 Task: Search one way flight ticket for 5 adults, 1 child, 2 infants in seat and 1 infant on lap in business from Eagle/vail: Eagle County Regional Airport to Evansville: Evansville Regional Airport on 5-3-2023. Choice of flights is Southwest. Number of bags: 11 checked bags. Price is upto 91000. Outbound departure time preference is 18:15.
Action: Mouse moved to (332, 191)
Screenshot: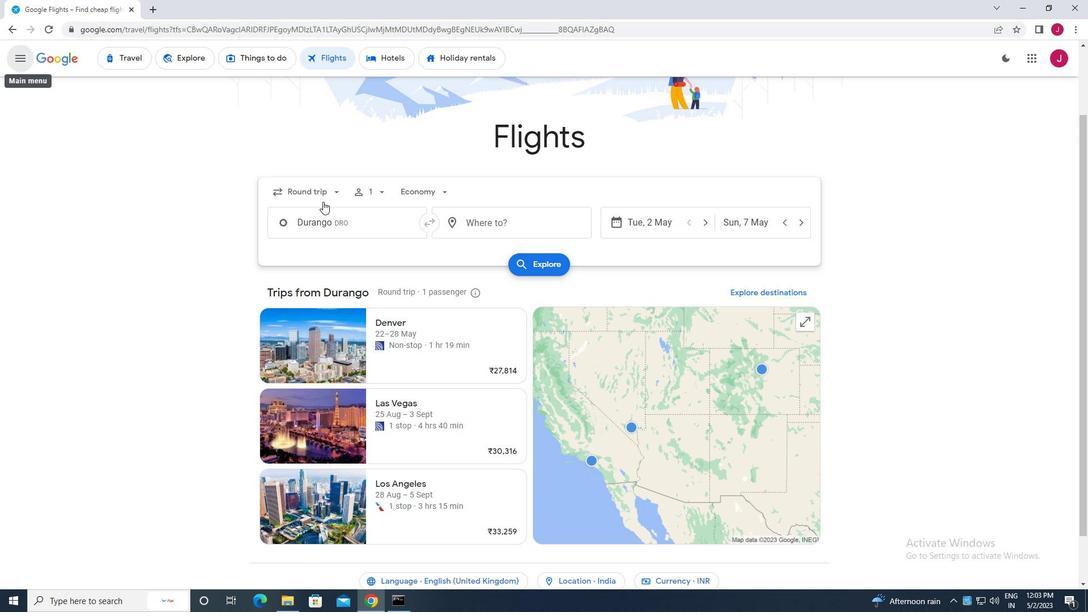 
Action: Mouse pressed left at (332, 191)
Screenshot: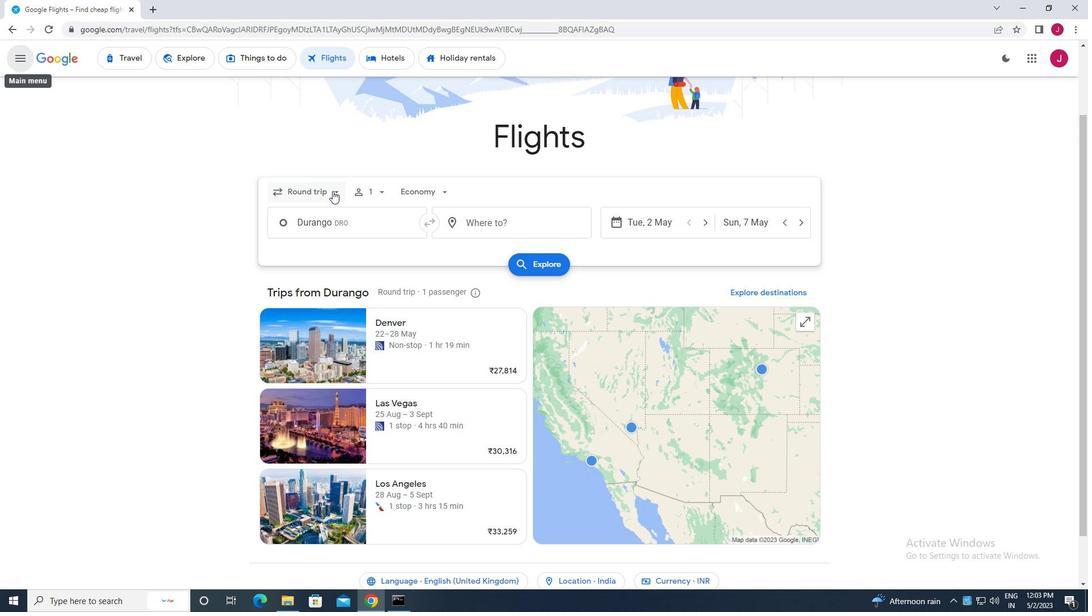 
Action: Mouse moved to (323, 242)
Screenshot: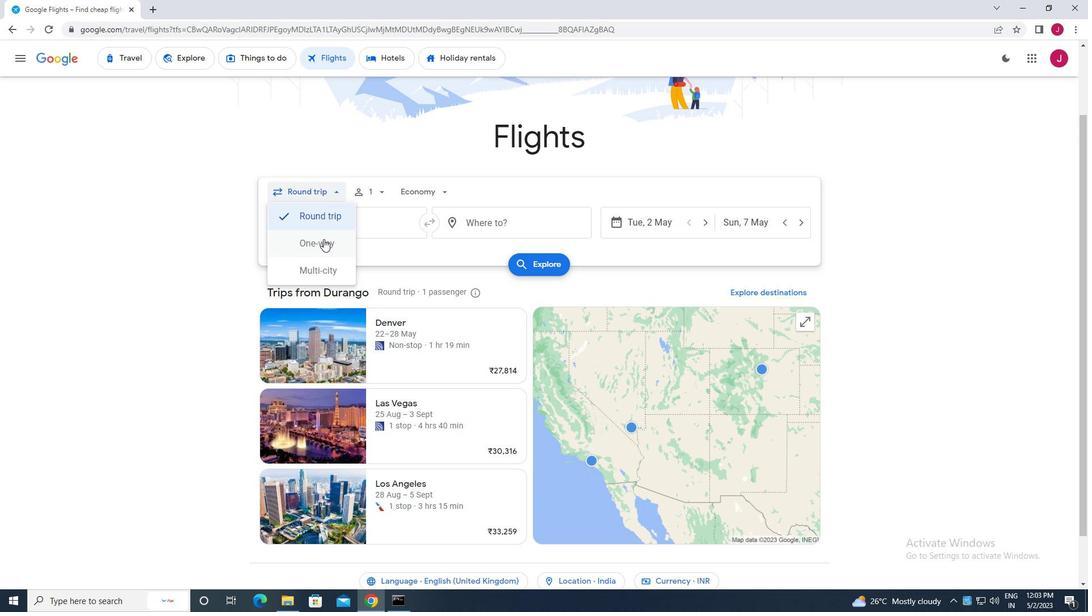 
Action: Mouse pressed left at (323, 242)
Screenshot: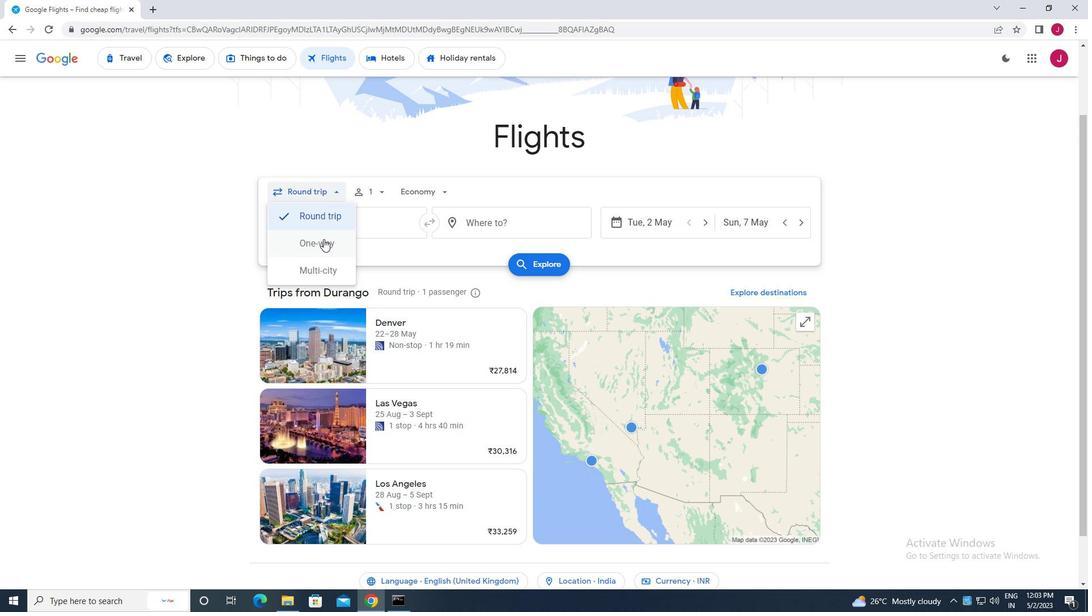 
Action: Mouse moved to (379, 191)
Screenshot: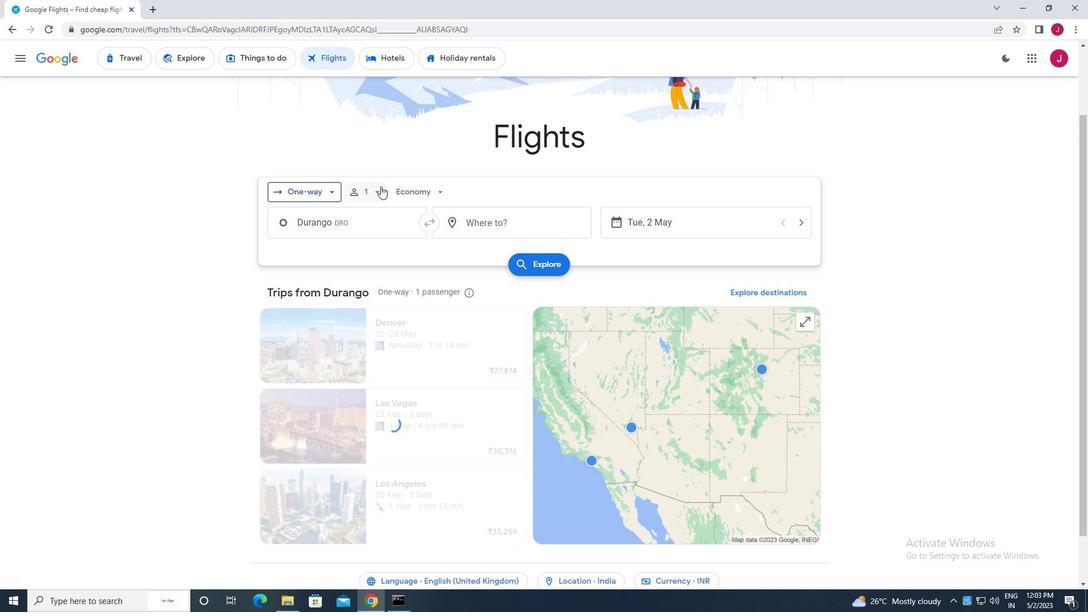 
Action: Mouse pressed left at (379, 191)
Screenshot: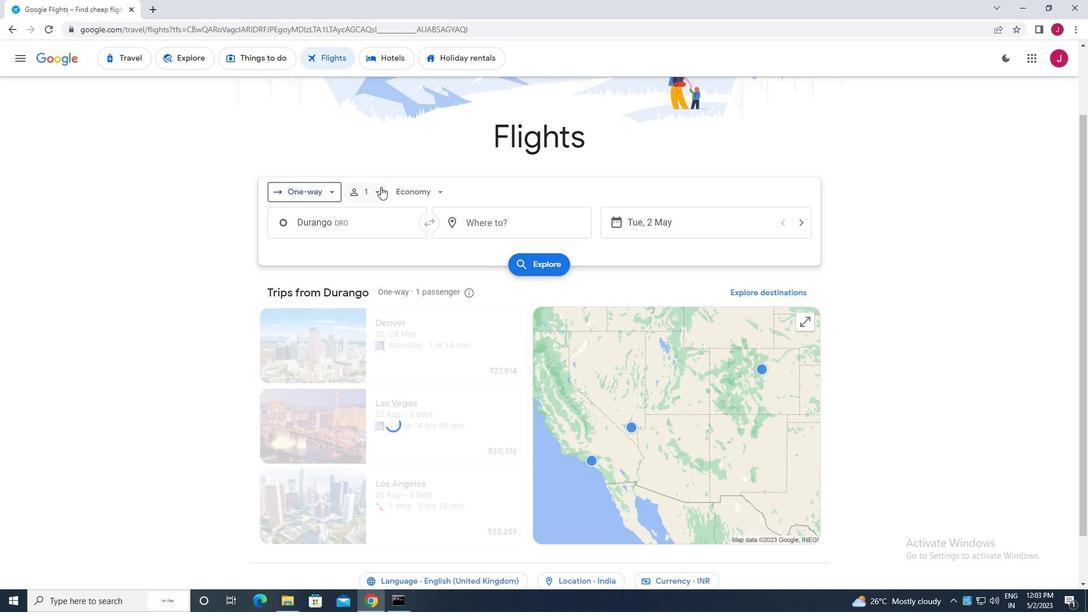 
Action: Mouse moved to (461, 218)
Screenshot: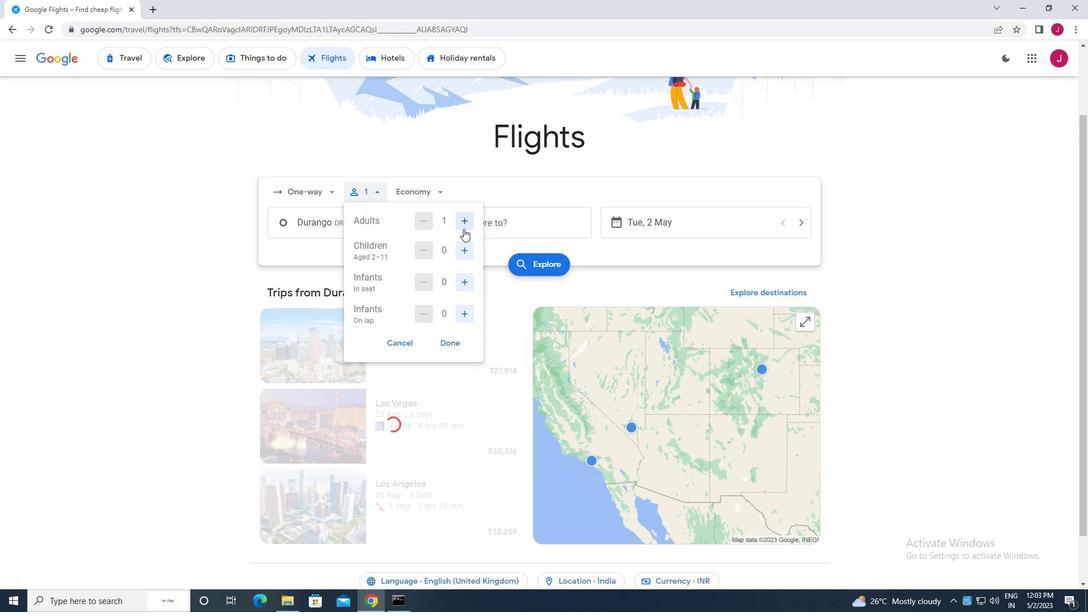 
Action: Mouse pressed left at (461, 218)
Screenshot: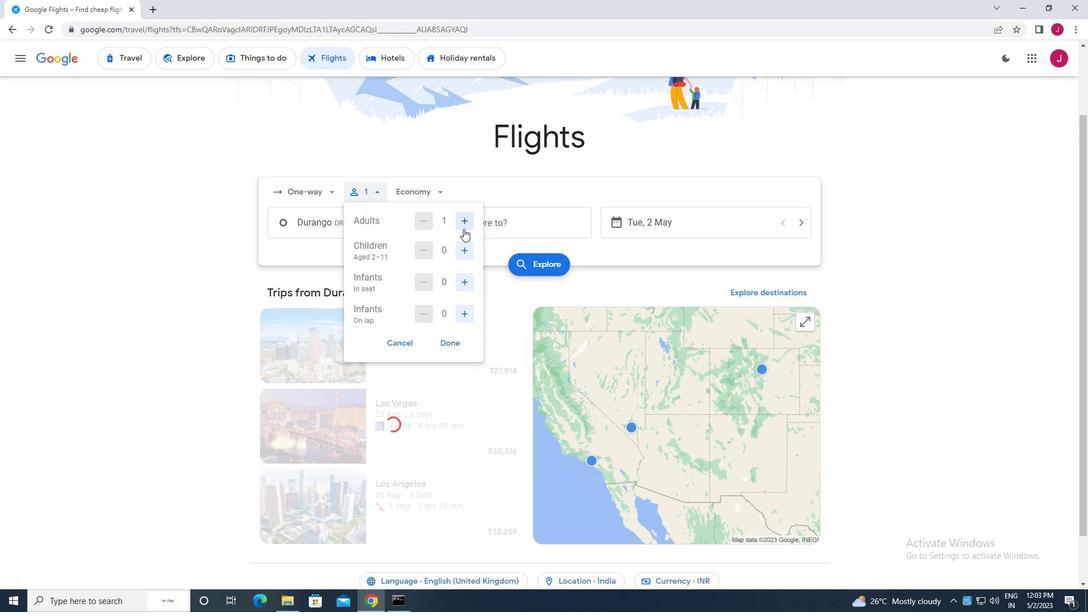 
Action: Mouse moved to (461, 218)
Screenshot: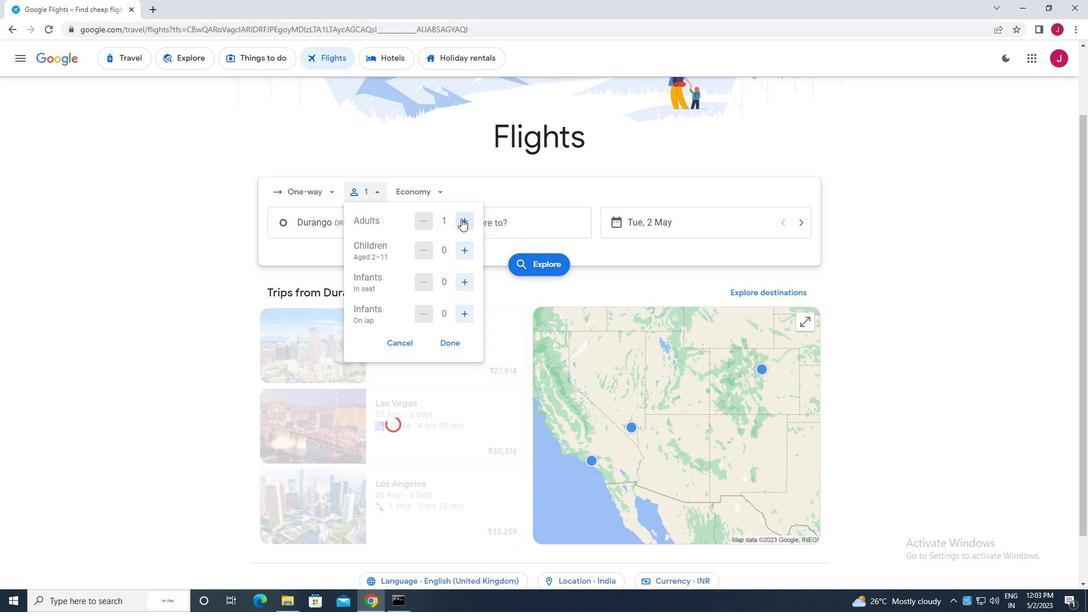 
Action: Mouse pressed left at (461, 218)
Screenshot: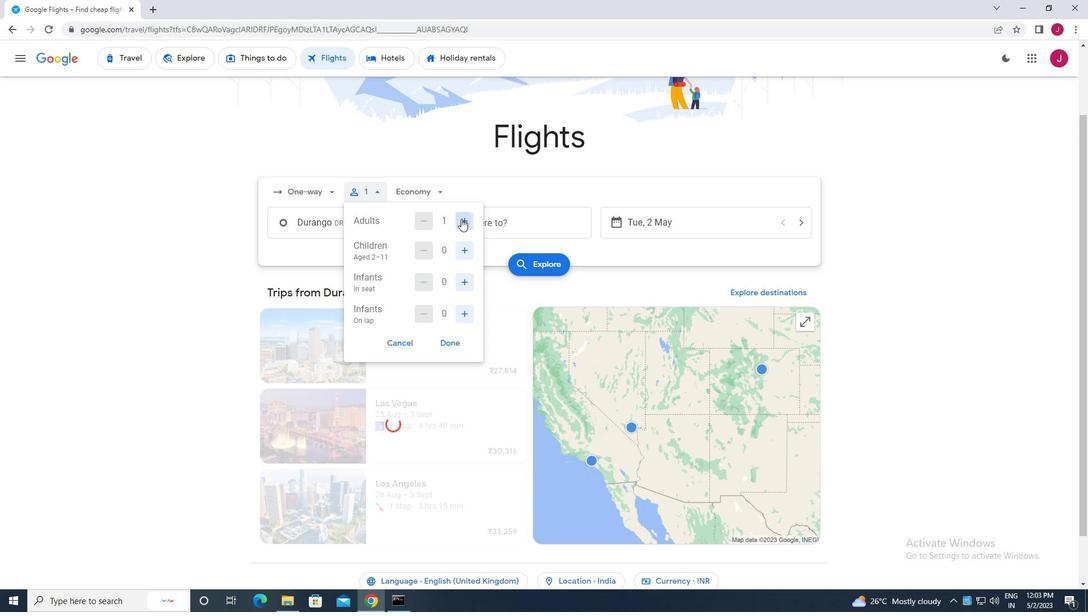 
Action: Mouse pressed left at (461, 218)
Screenshot: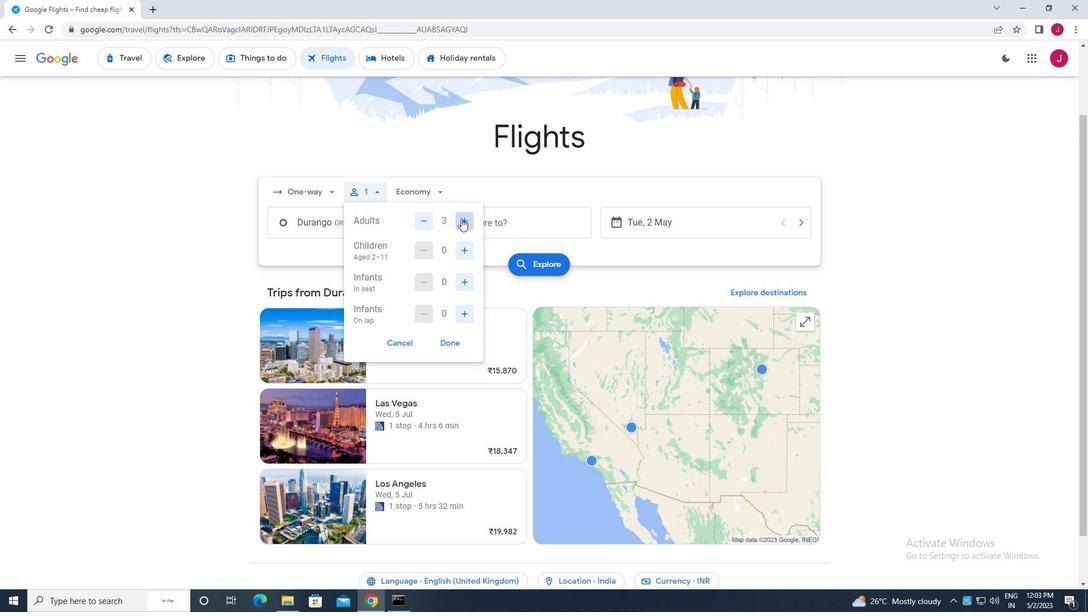 
Action: Mouse moved to (463, 219)
Screenshot: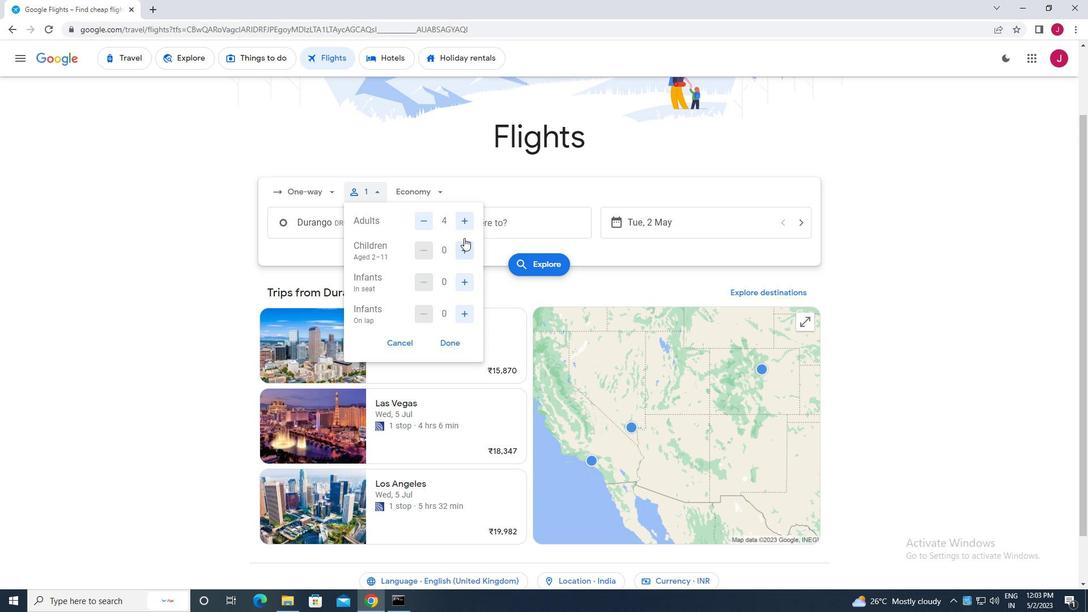 
Action: Mouse pressed left at (463, 219)
Screenshot: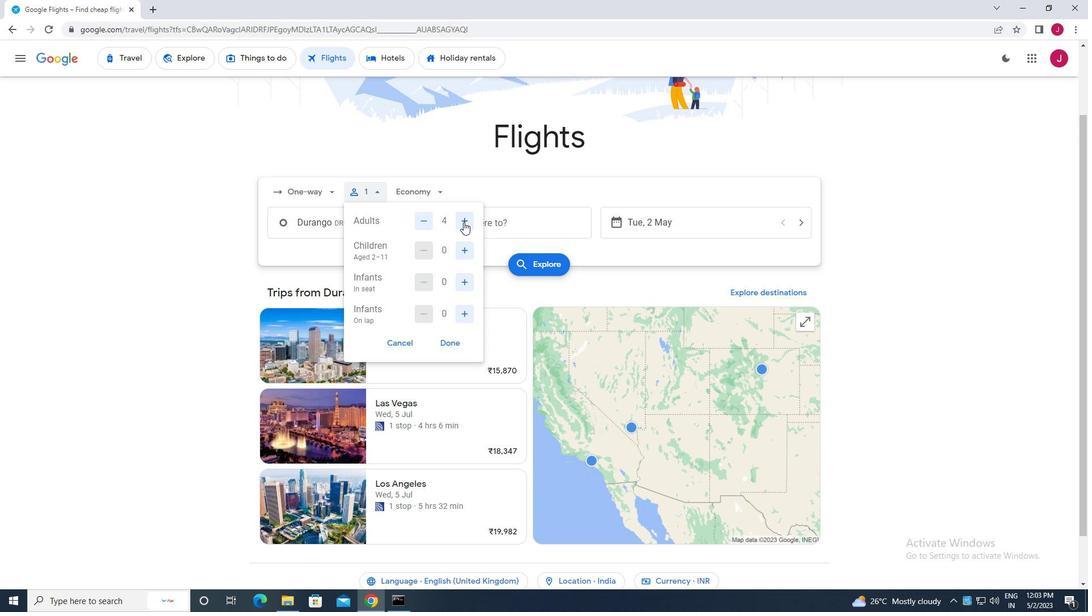 
Action: Mouse moved to (463, 248)
Screenshot: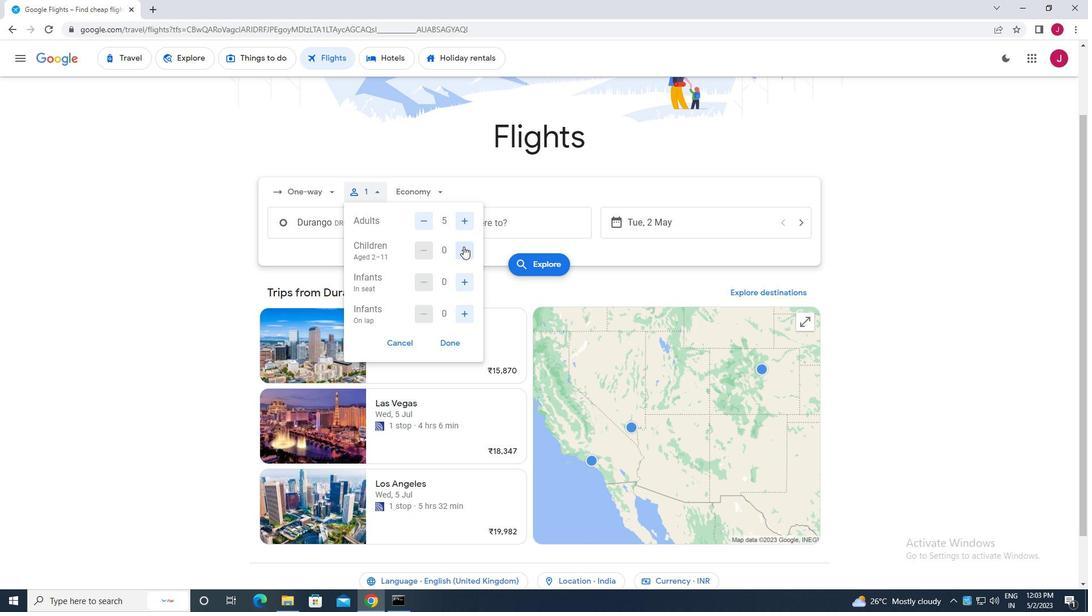 
Action: Mouse pressed left at (463, 248)
Screenshot: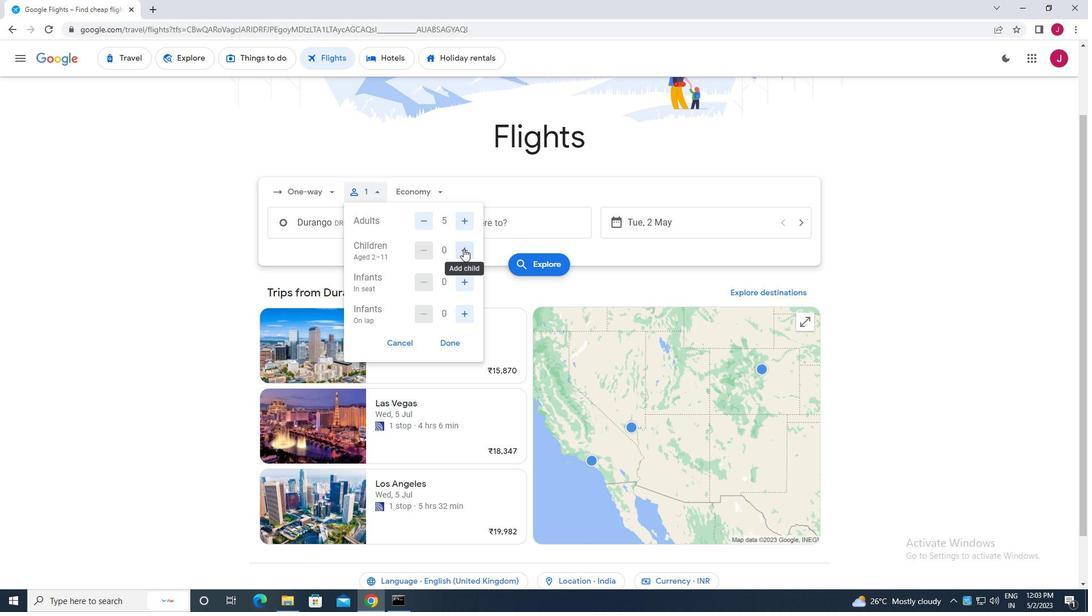 
Action: Mouse moved to (465, 279)
Screenshot: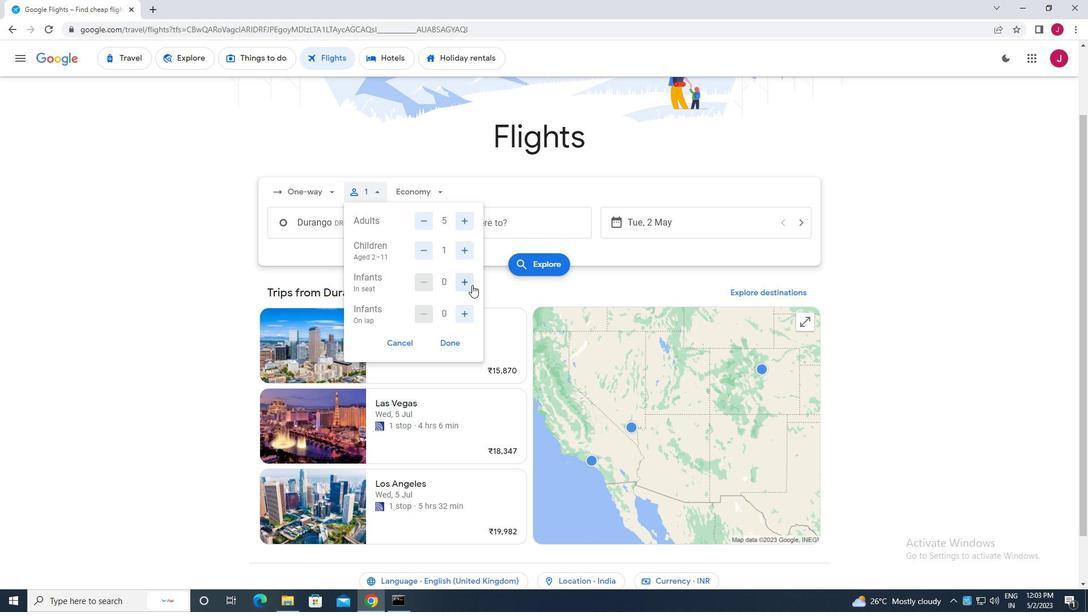 
Action: Mouse pressed left at (465, 279)
Screenshot: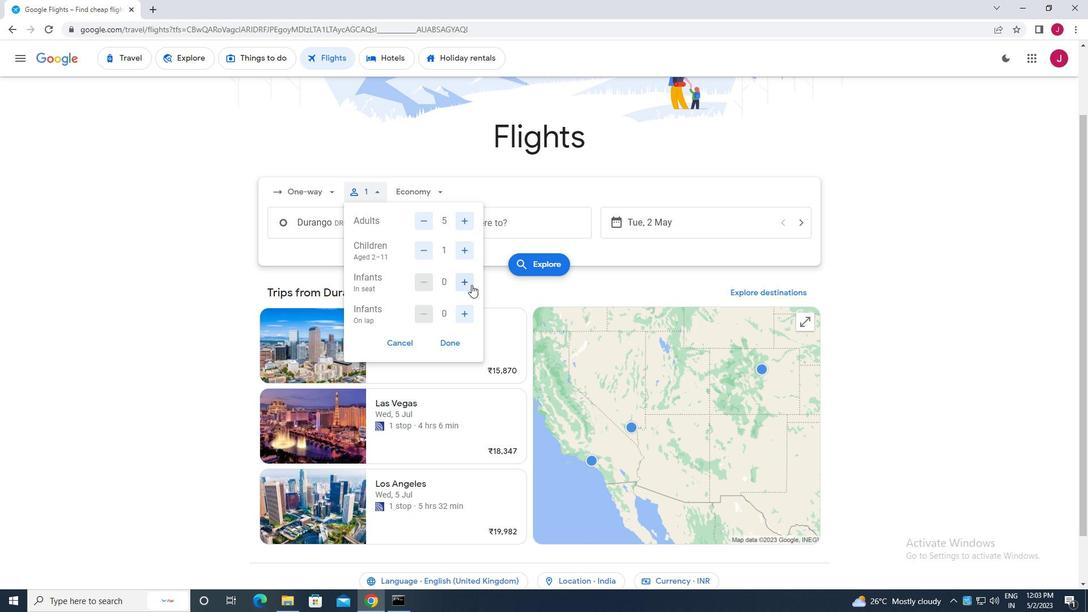 
Action: Mouse moved to (465, 279)
Screenshot: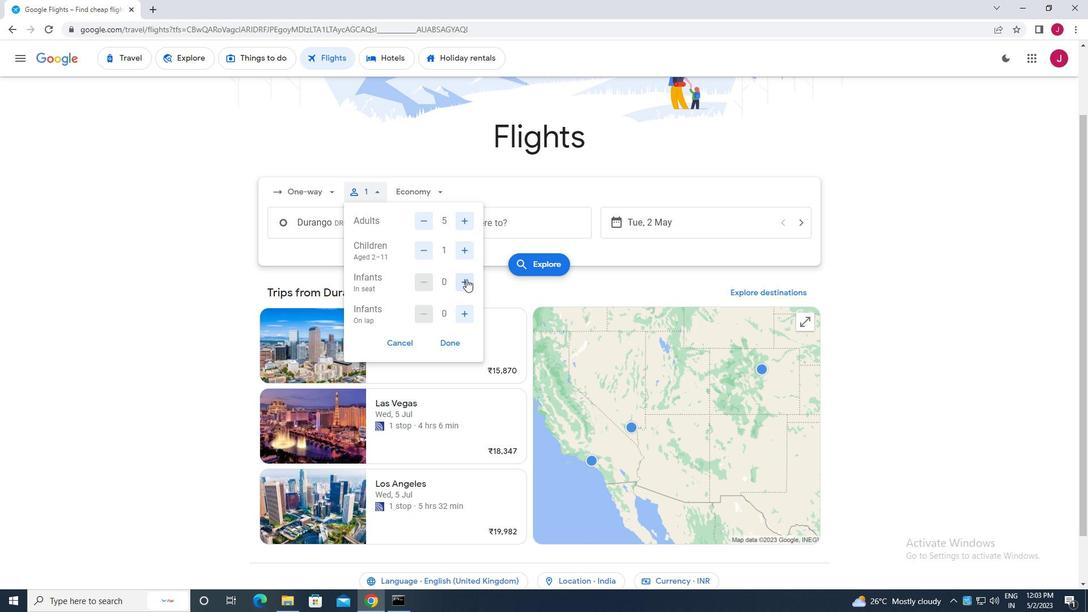 
Action: Mouse pressed left at (465, 279)
Screenshot: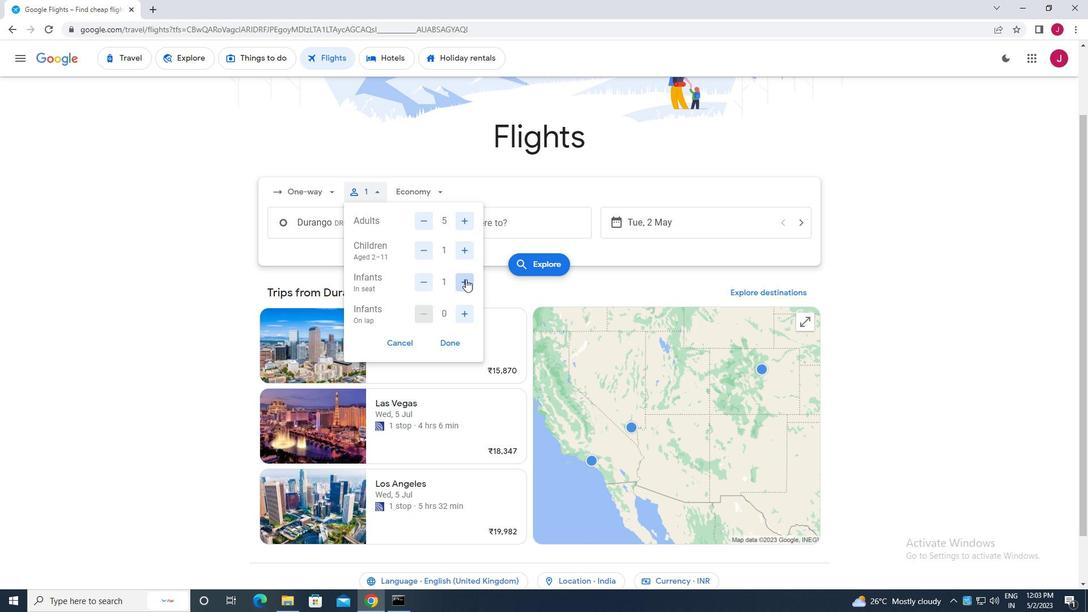 
Action: Mouse moved to (468, 313)
Screenshot: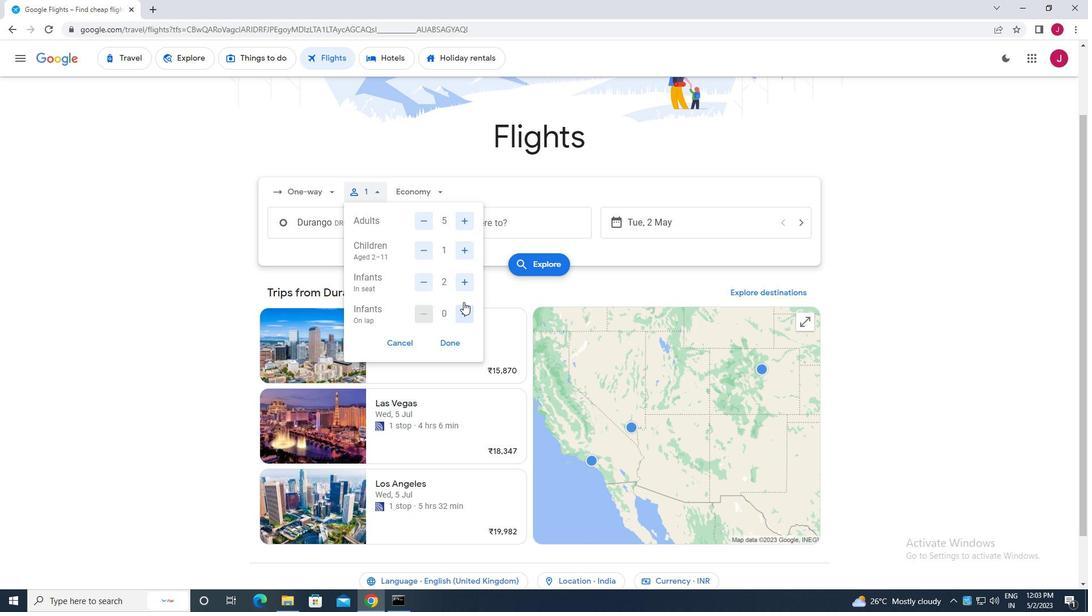 
Action: Mouse pressed left at (468, 313)
Screenshot: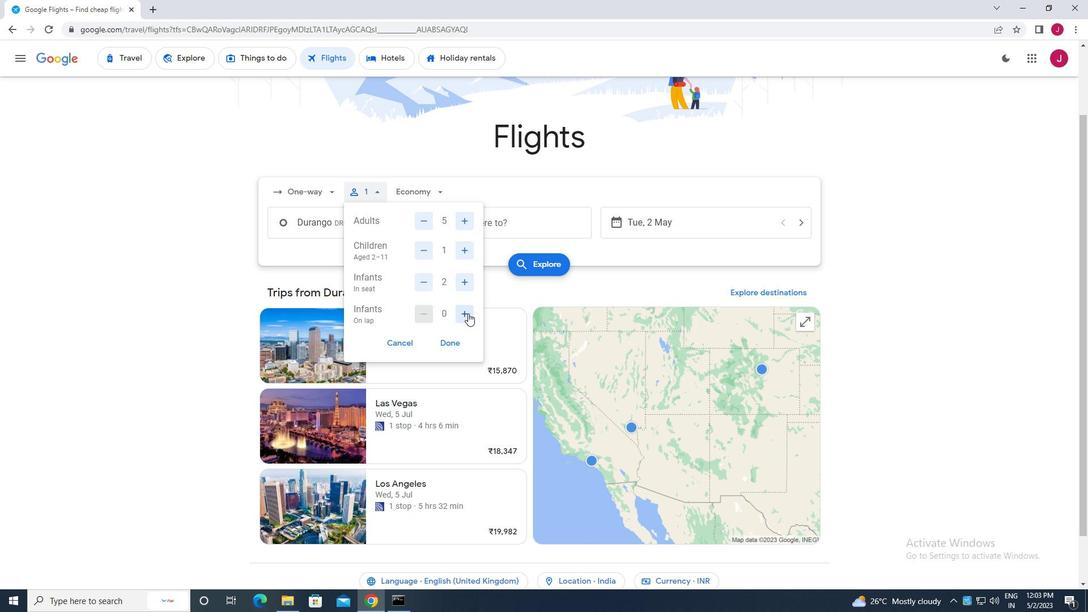 
Action: Mouse moved to (452, 342)
Screenshot: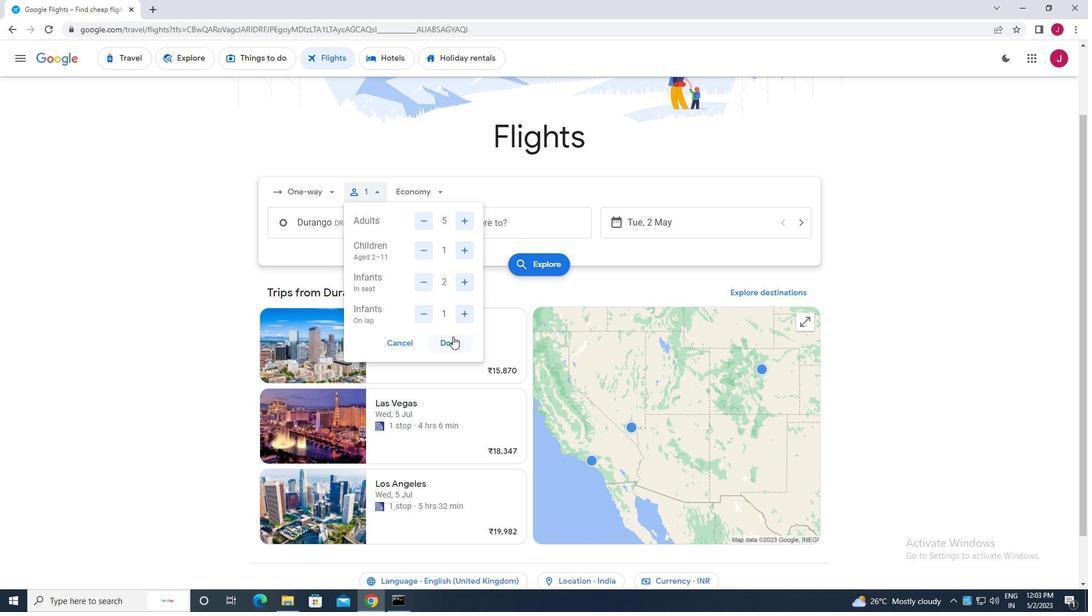 
Action: Mouse pressed left at (452, 342)
Screenshot: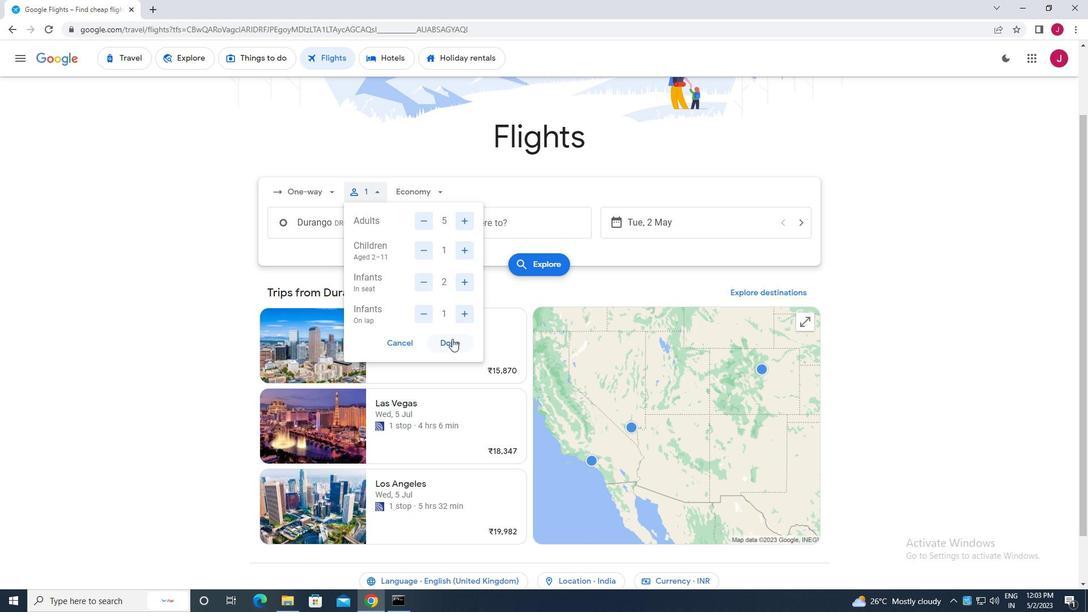 
Action: Mouse moved to (431, 190)
Screenshot: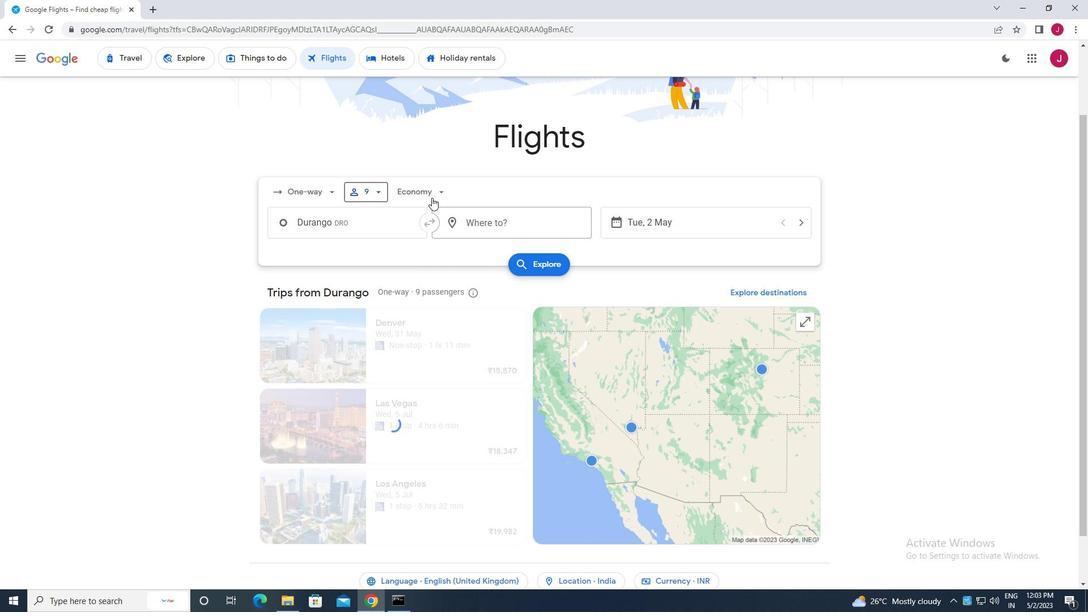 
Action: Mouse pressed left at (431, 190)
Screenshot: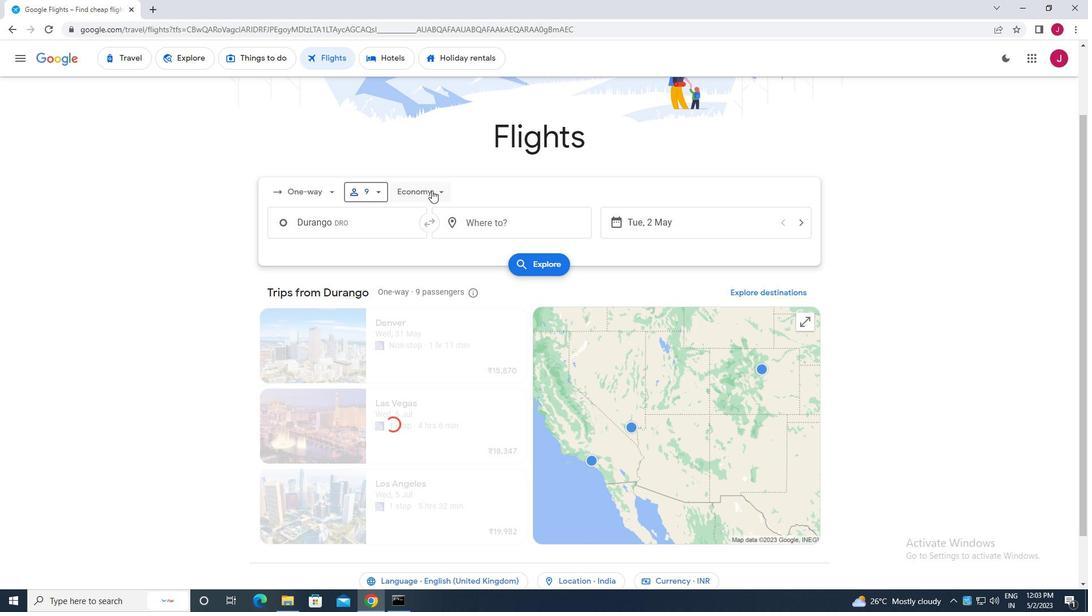 
Action: Mouse moved to (443, 273)
Screenshot: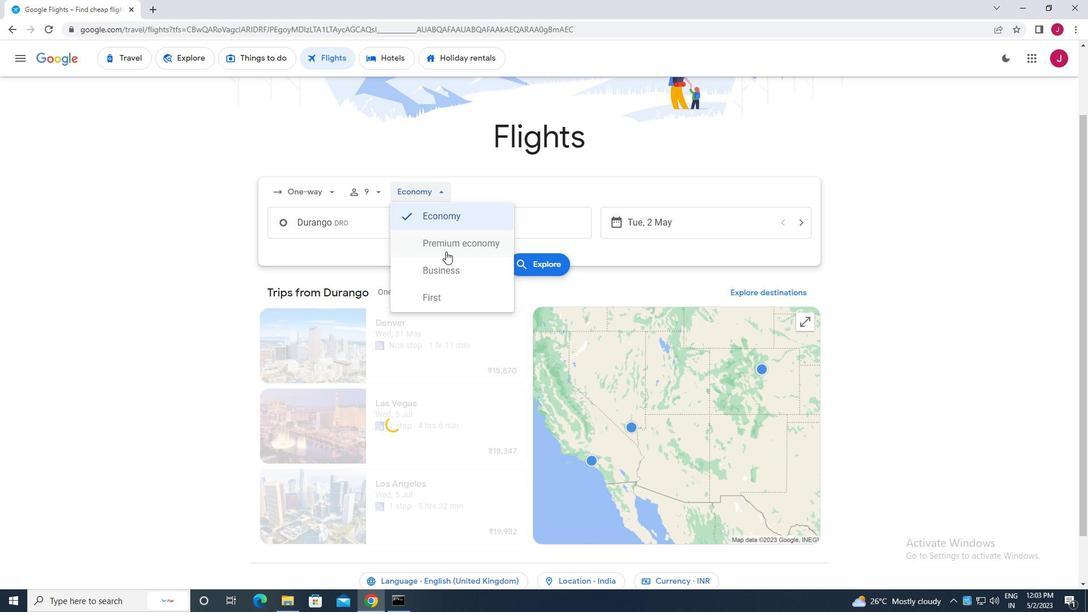 
Action: Mouse pressed left at (443, 273)
Screenshot: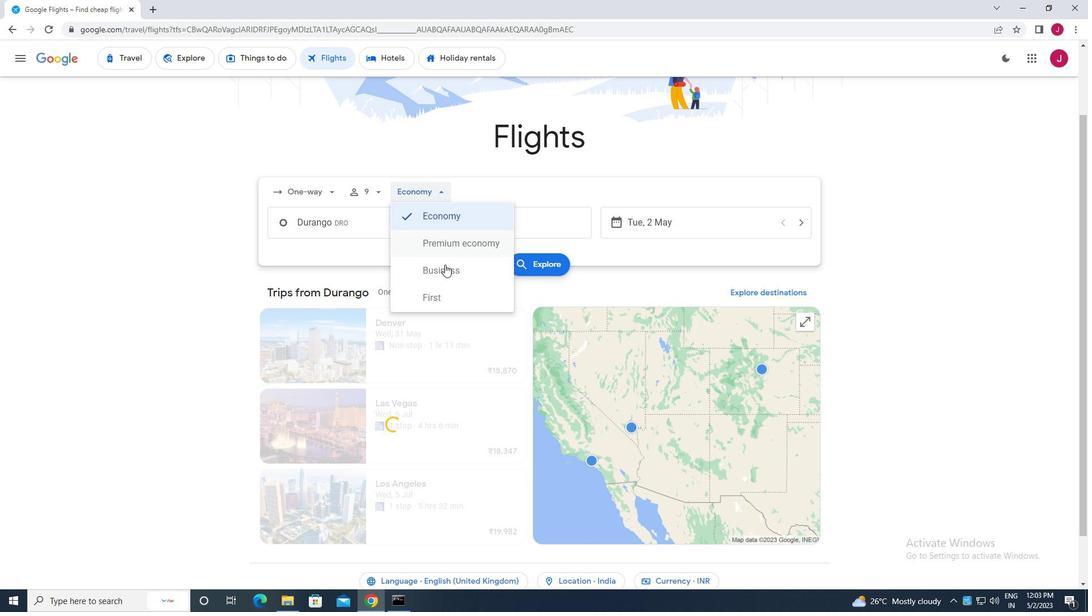 
Action: Mouse moved to (372, 222)
Screenshot: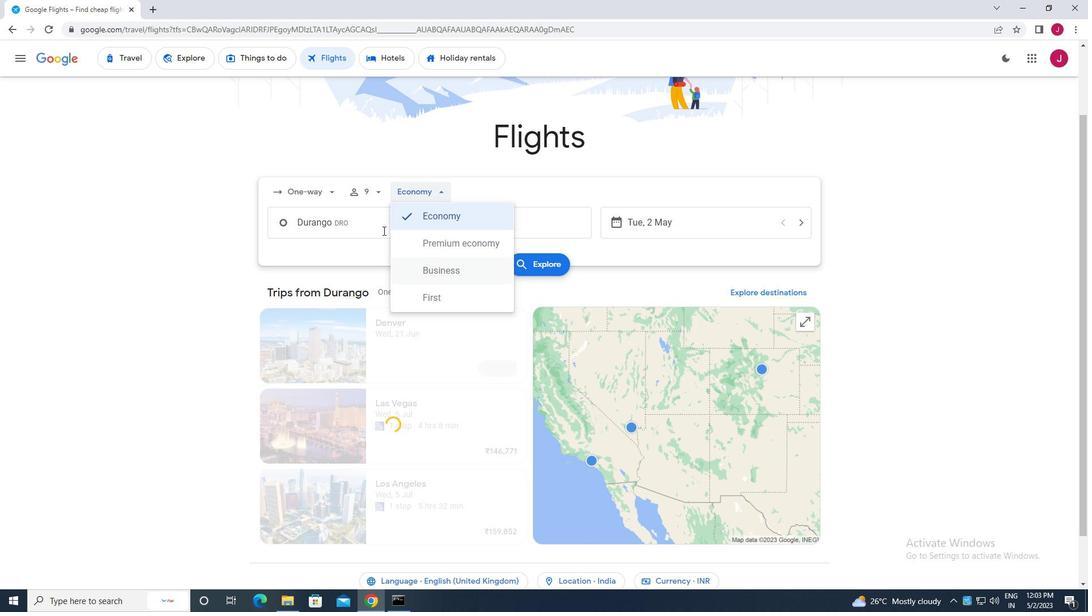 
Action: Mouse pressed left at (372, 222)
Screenshot: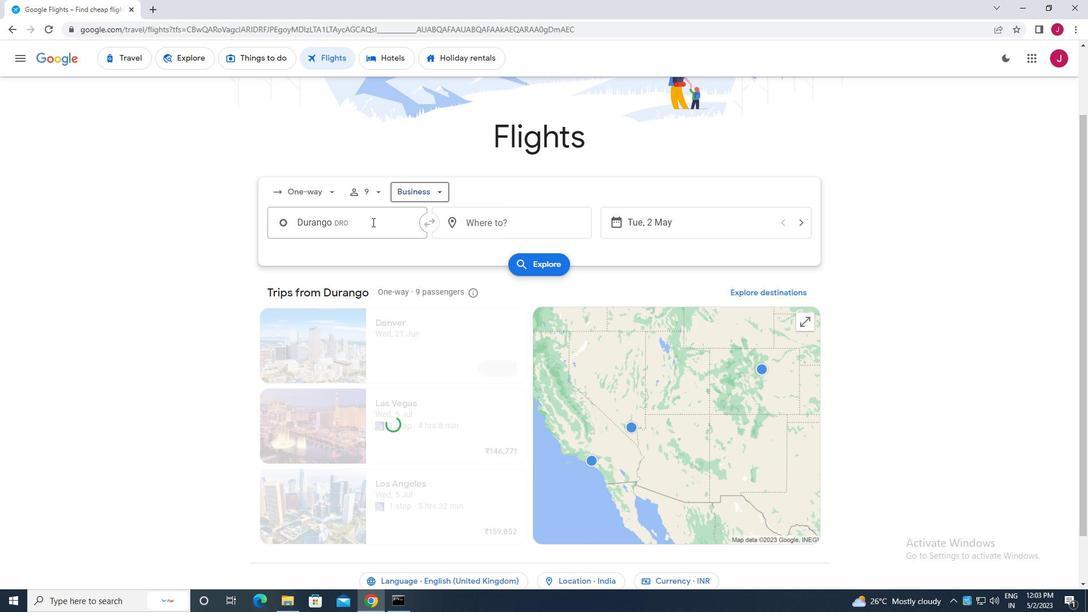 
Action: Key pressed fagle
Screenshot: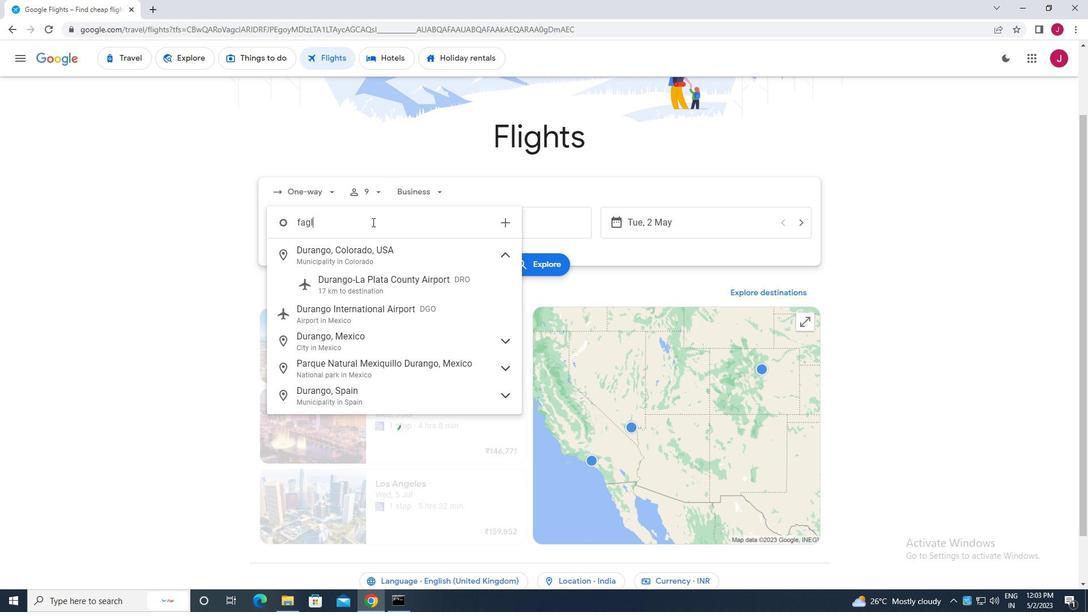 
Action: Mouse moved to (366, 226)
Screenshot: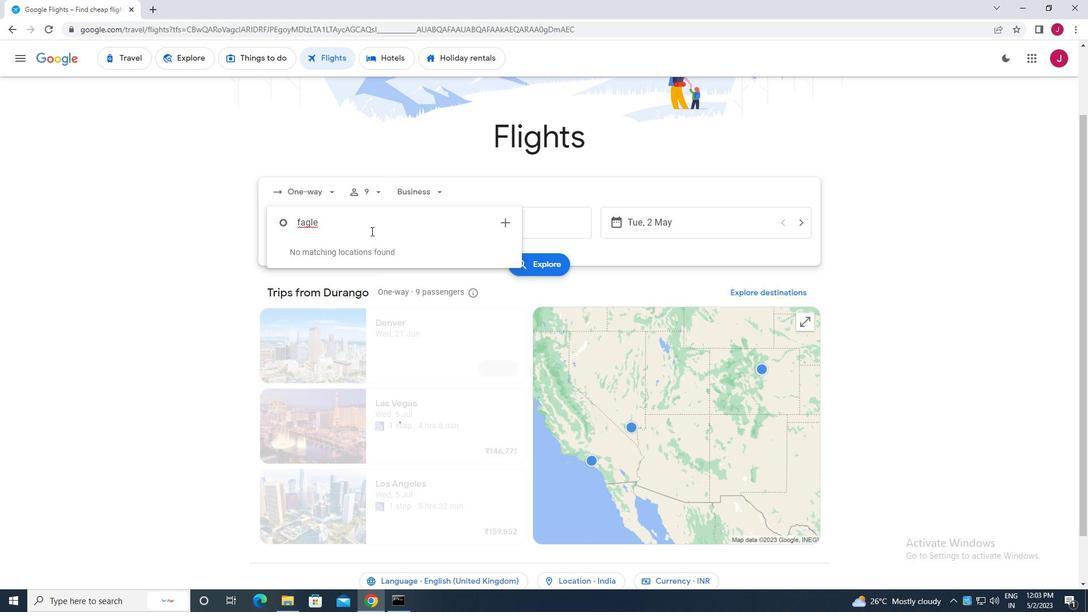 
Action: Mouse pressed left at (366, 226)
Screenshot: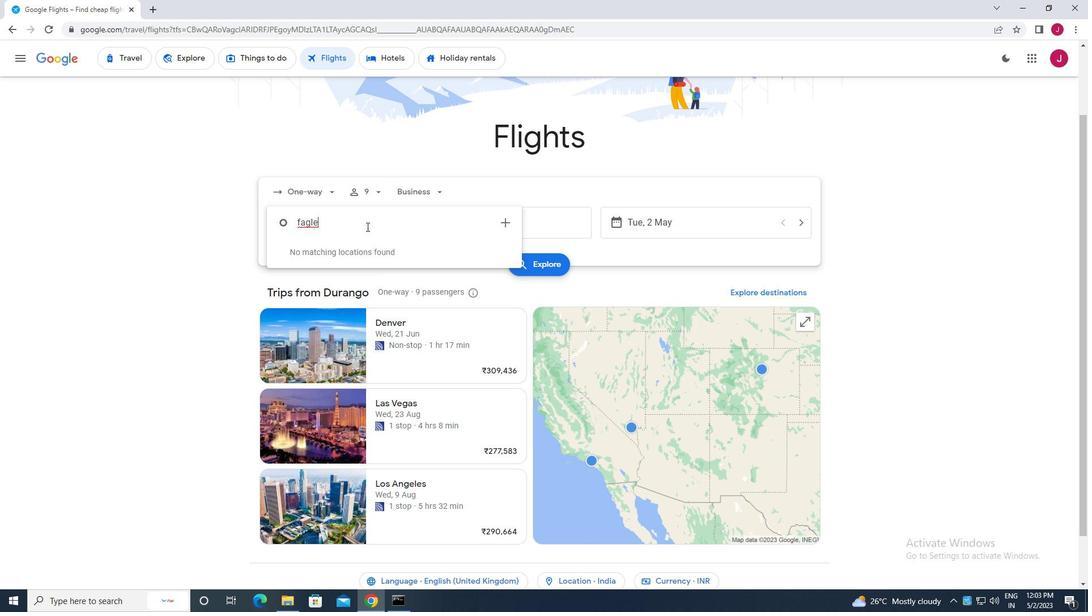 
Action: Key pressed <Key.backspace><Key.backspace><Key.backspace><Key.backspace><Key.backspace>eagle
Screenshot: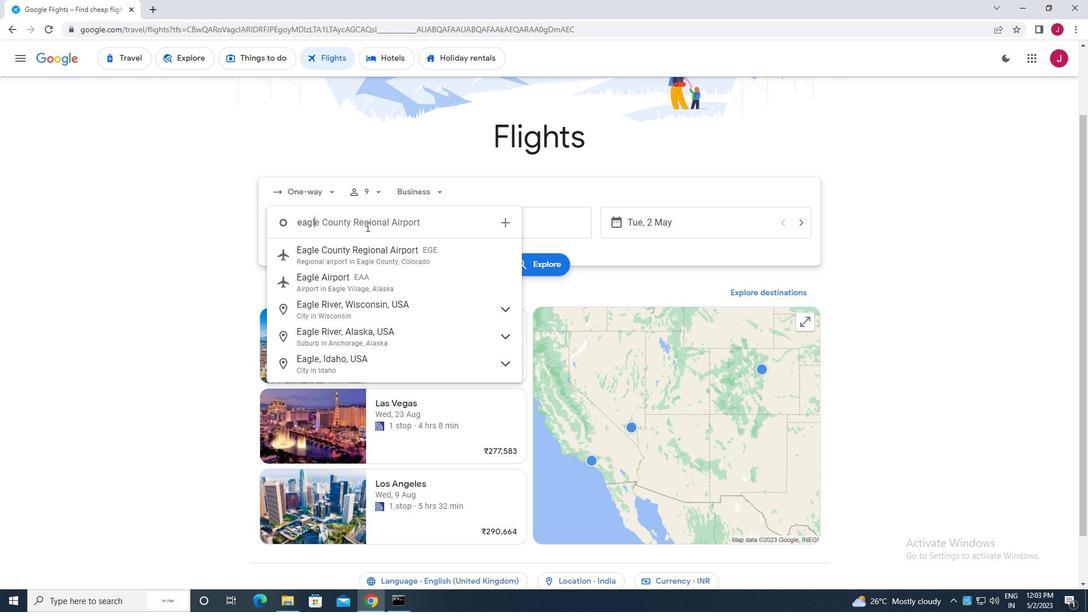 
Action: Mouse moved to (370, 248)
Screenshot: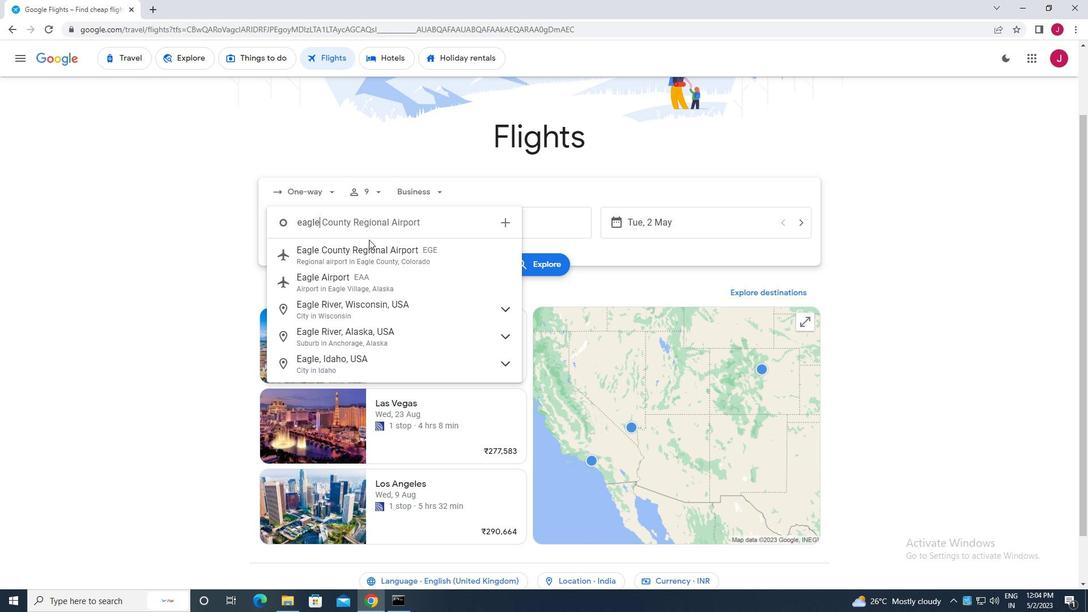 
Action: Mouse pressed left at (370, 248)
Screenshot: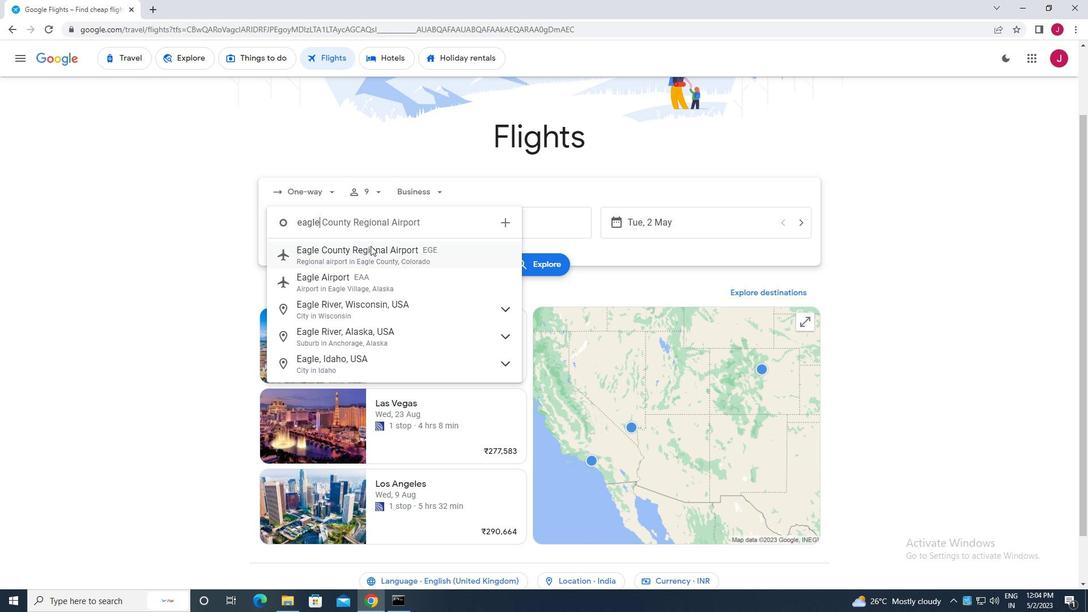 
Action: Mouse moved to (480, 221)
Screenshot: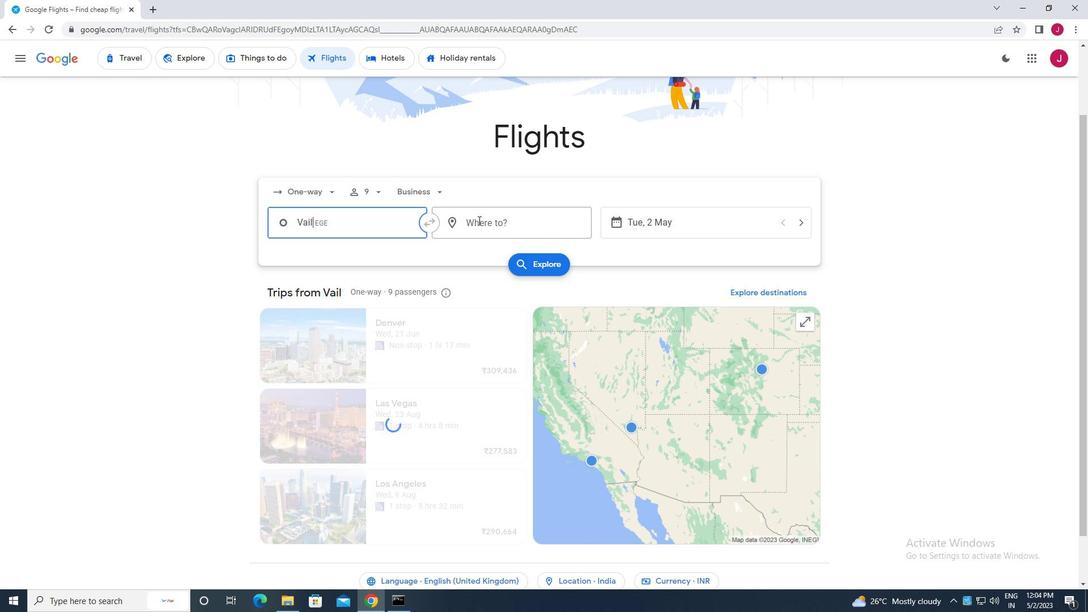 
Action: Mouse pressed left at (480, 221)
Screenshot: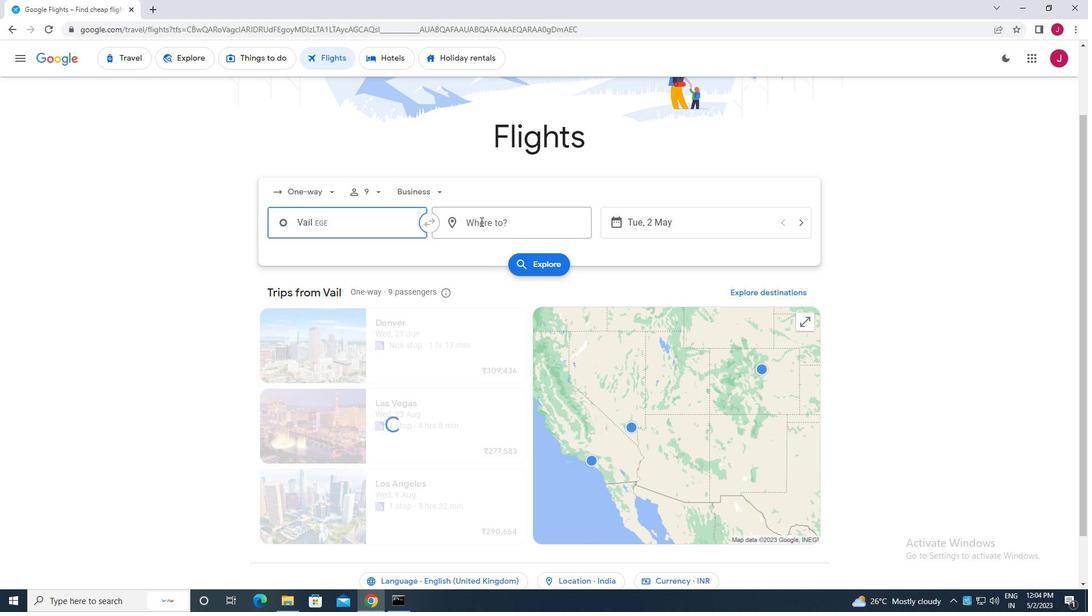 
Action: Key pressed evans
Screenshot: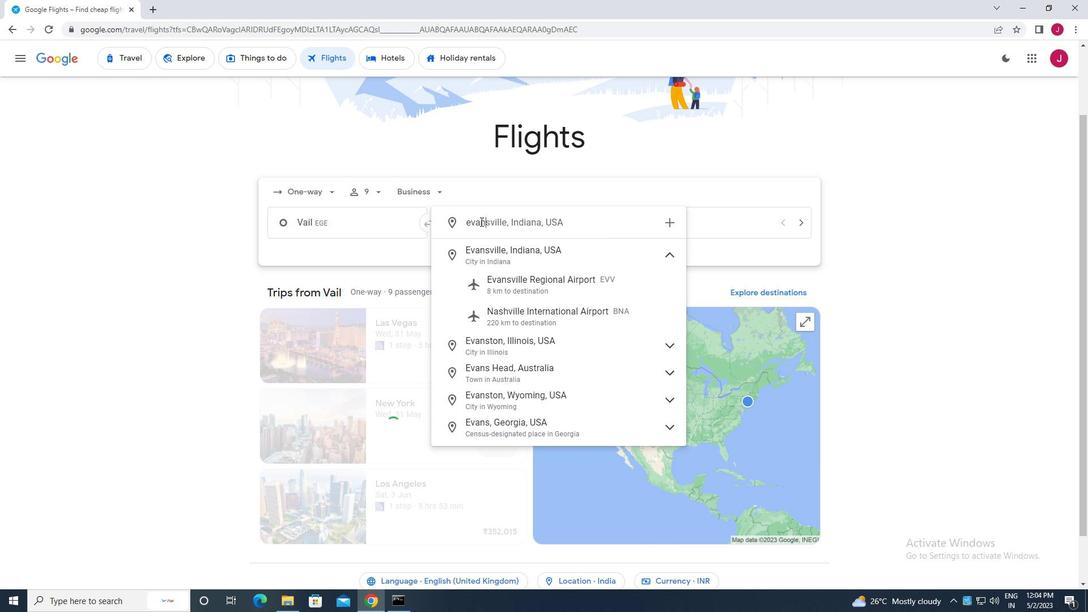 
Action: Mouse moved to (519, 288)
Screenshot: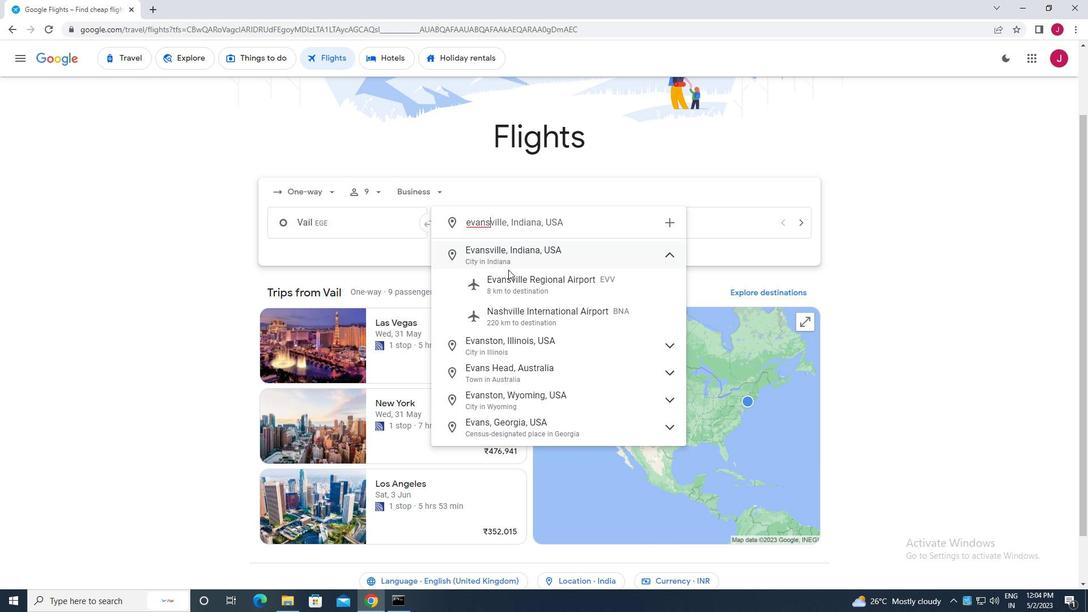 
Action: Mouse pressed left at (519, 288)
Screenshot: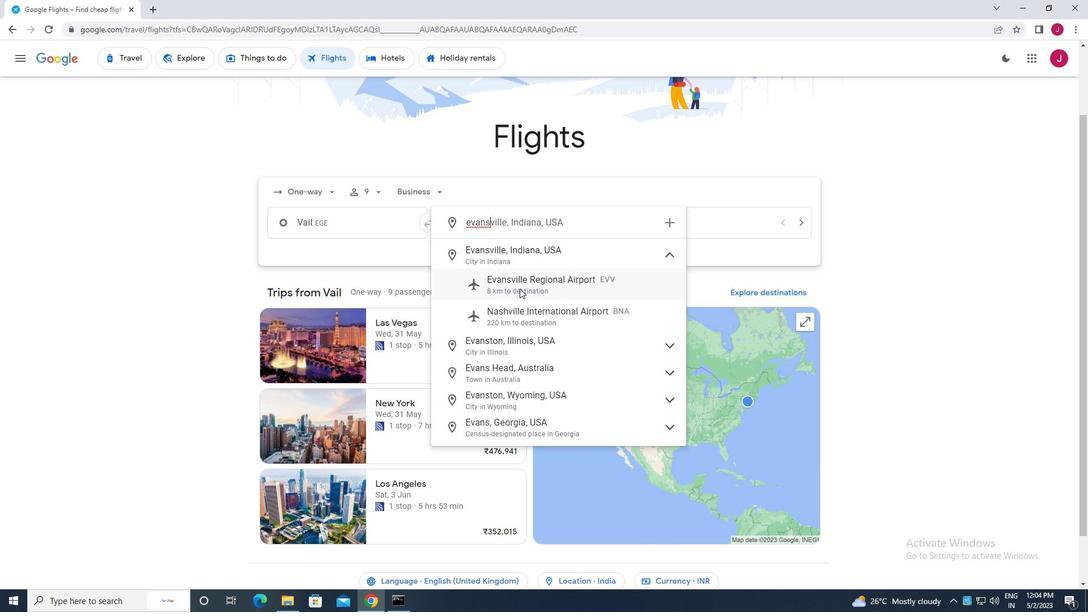 
Action: Mouse moved to (660, 229)
Screenshot: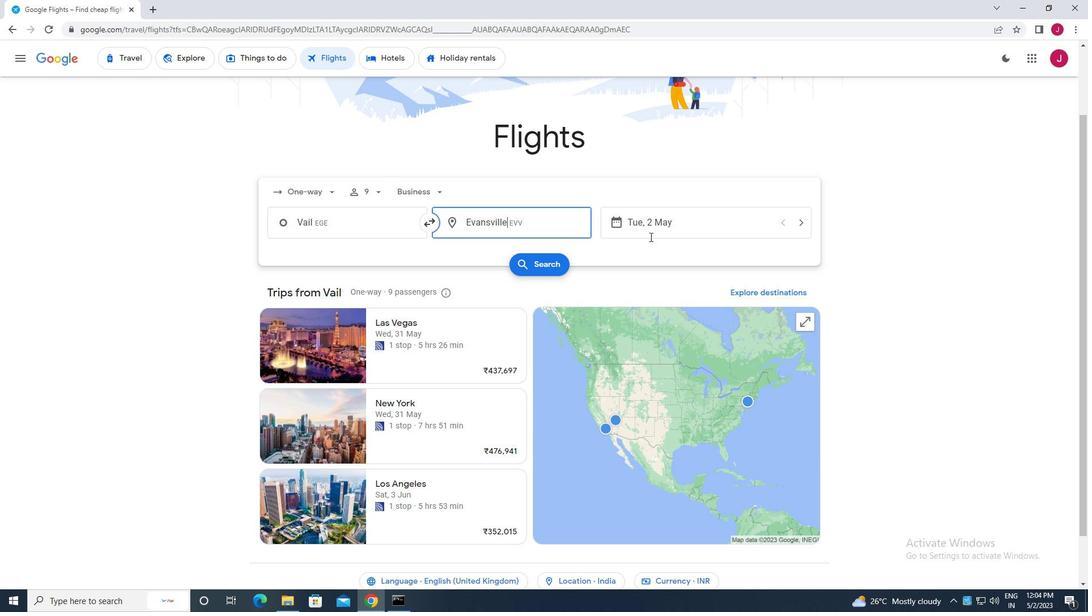 
Action: Mouse pressed left at (660, 229)
Screenshot: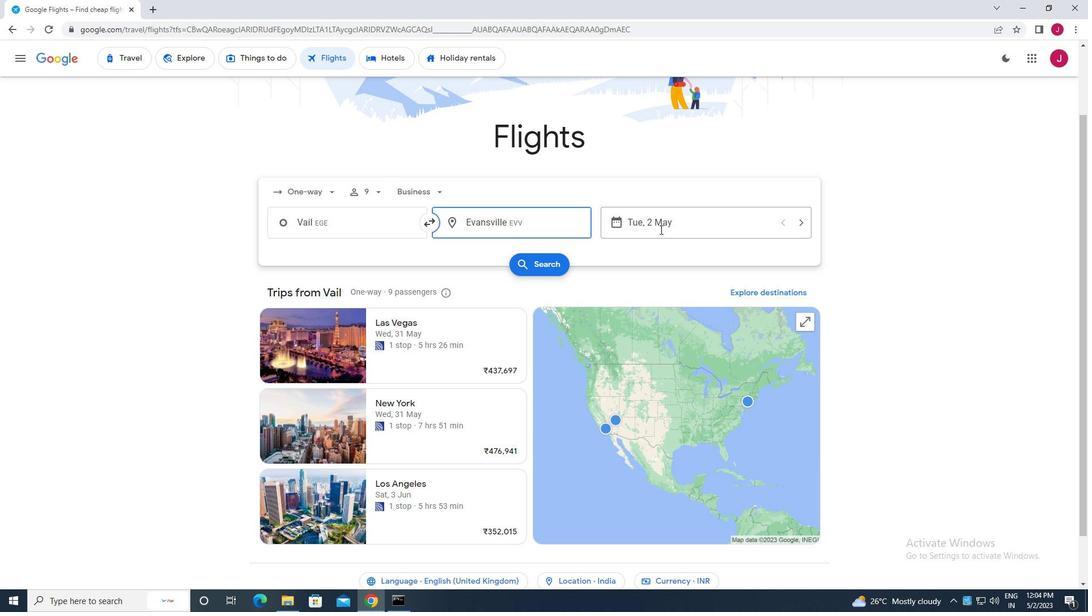 
Action: Mouse moved to (494, 307)
Screenshot: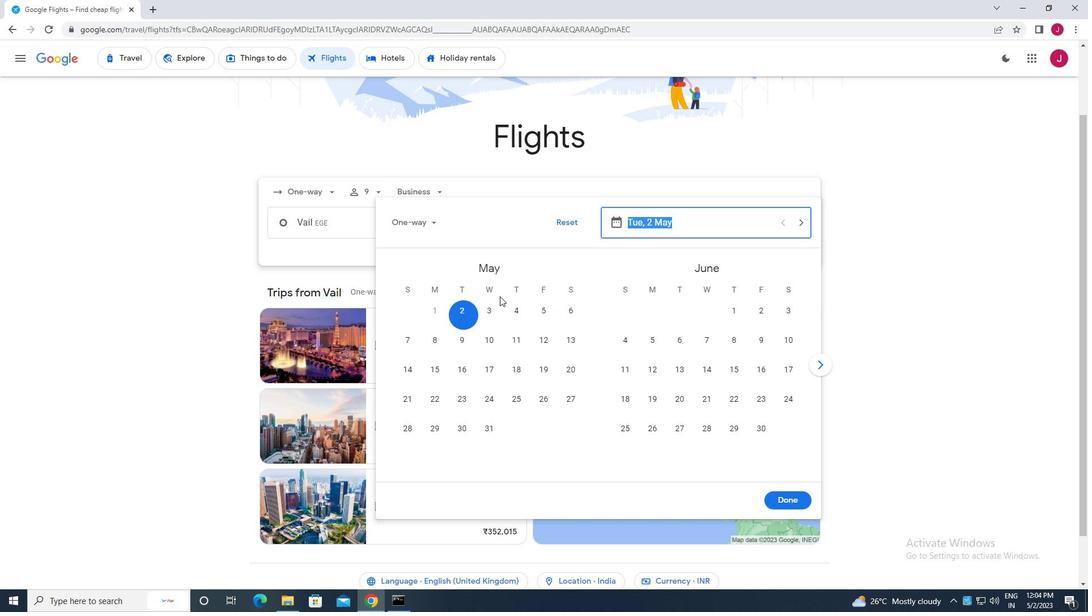 
Action: Mouse pressed left at (494, 307)
Screenshot: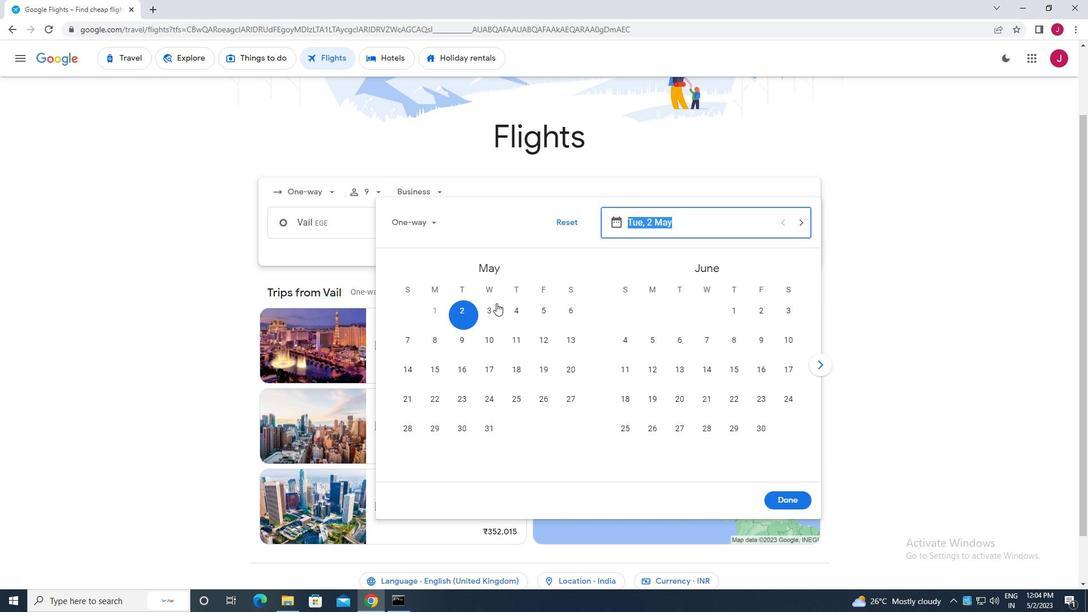 
Action: Mouse moved to (780, 501)
Screenshot: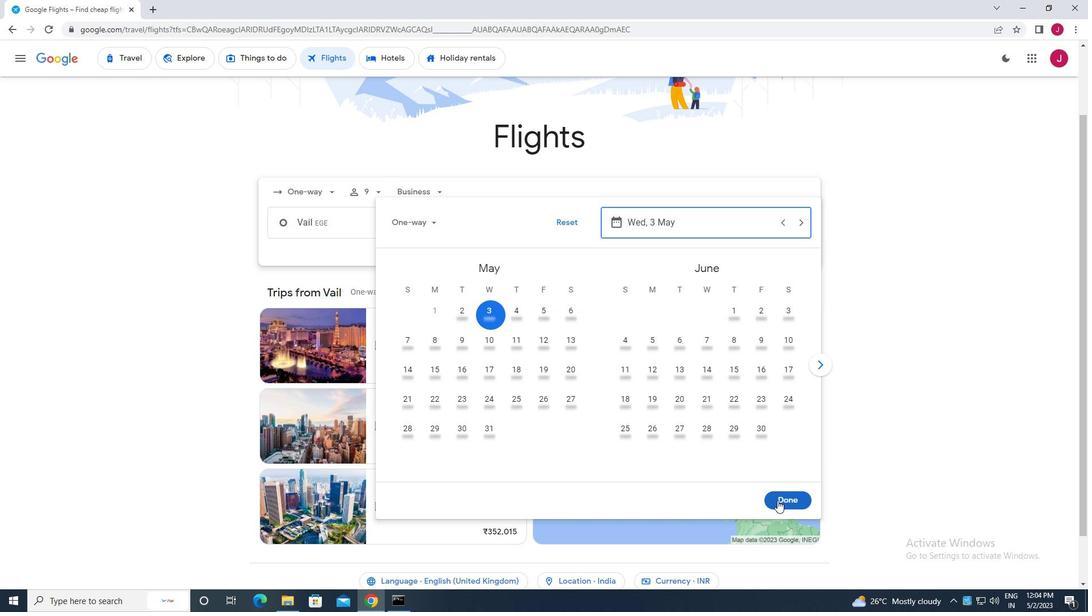 
Action: Mouse pressed left at (780, 501)
Screenshot: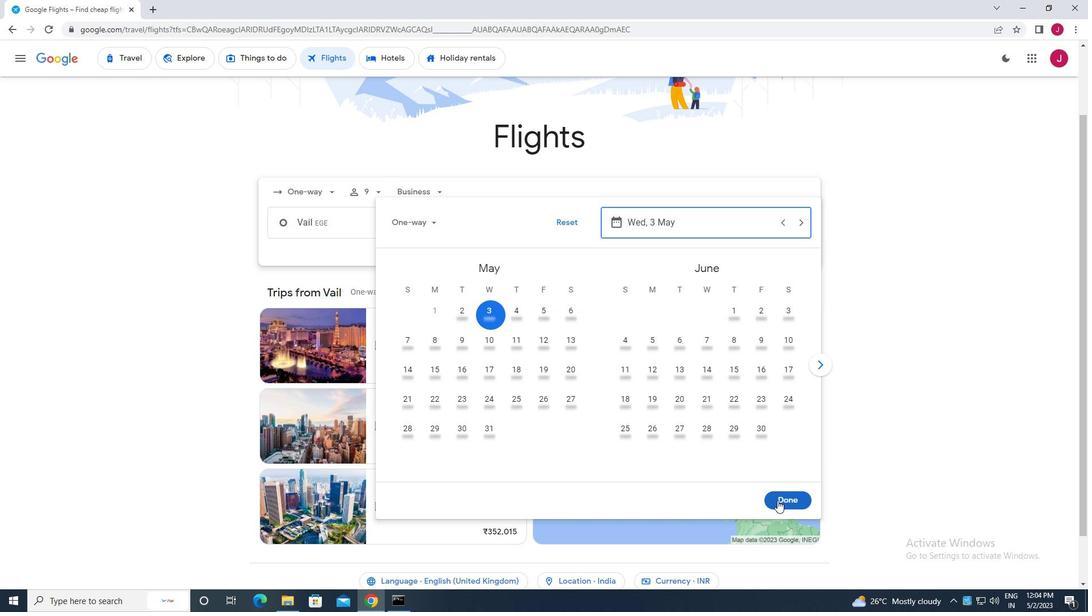 
Action: Mouse moved to (545, 271)
Screenshot: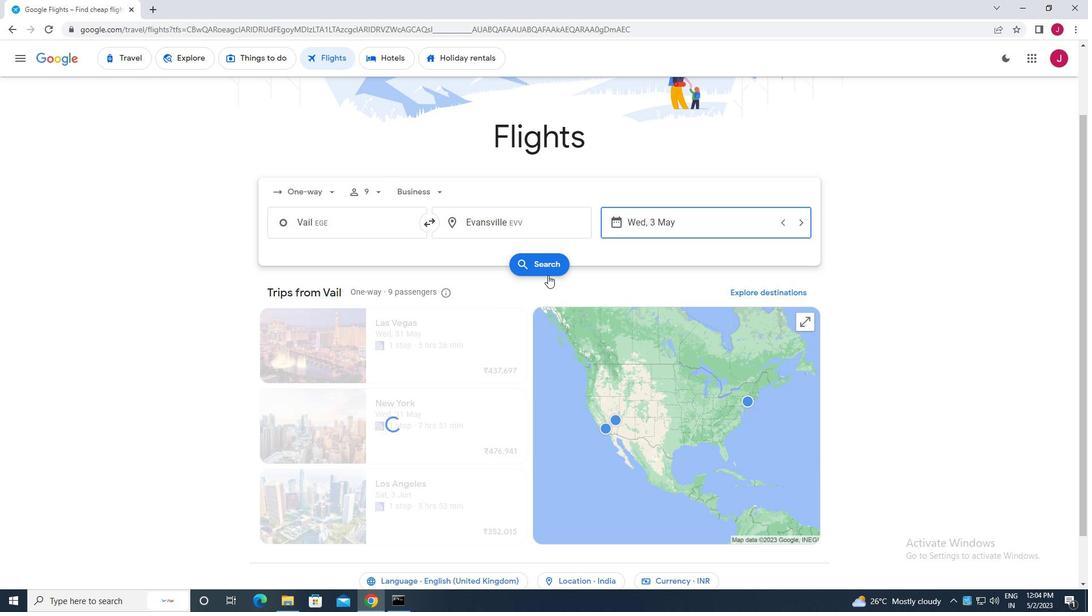 
Action: Mouse pressed left at (545, 271)
Screenshot: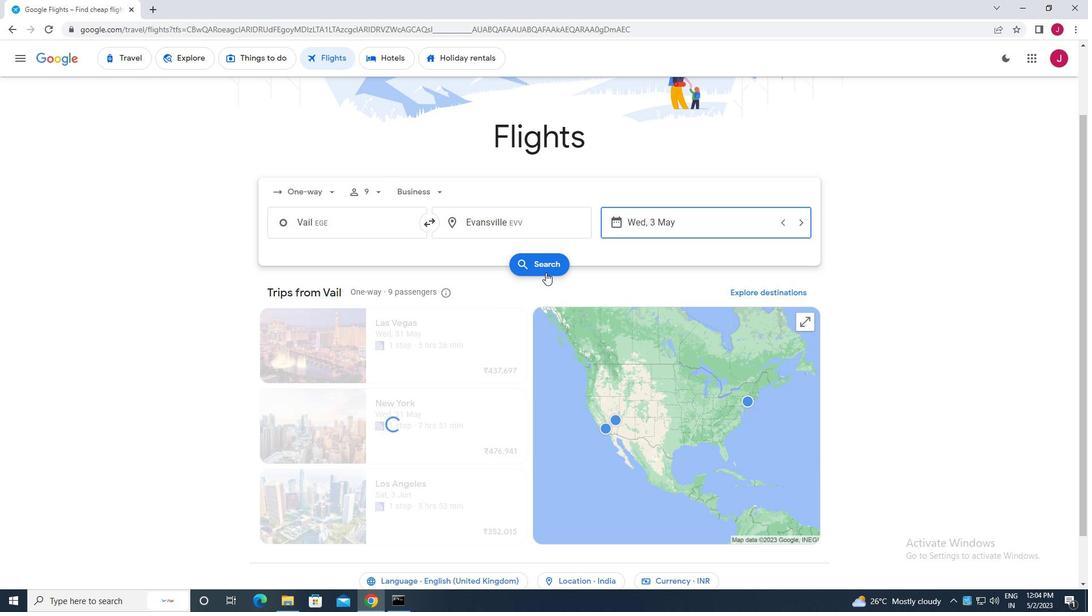 
Action: Mouse moved to (295, 159)
Screenshot: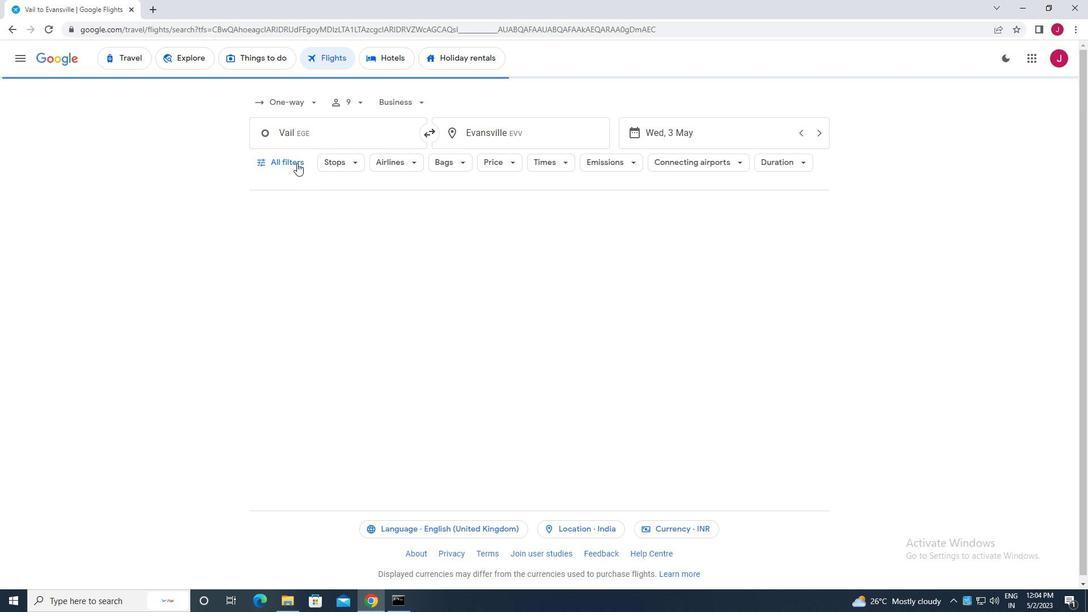 
Action: Mouse pressed left at (295, 159)
Screenshot: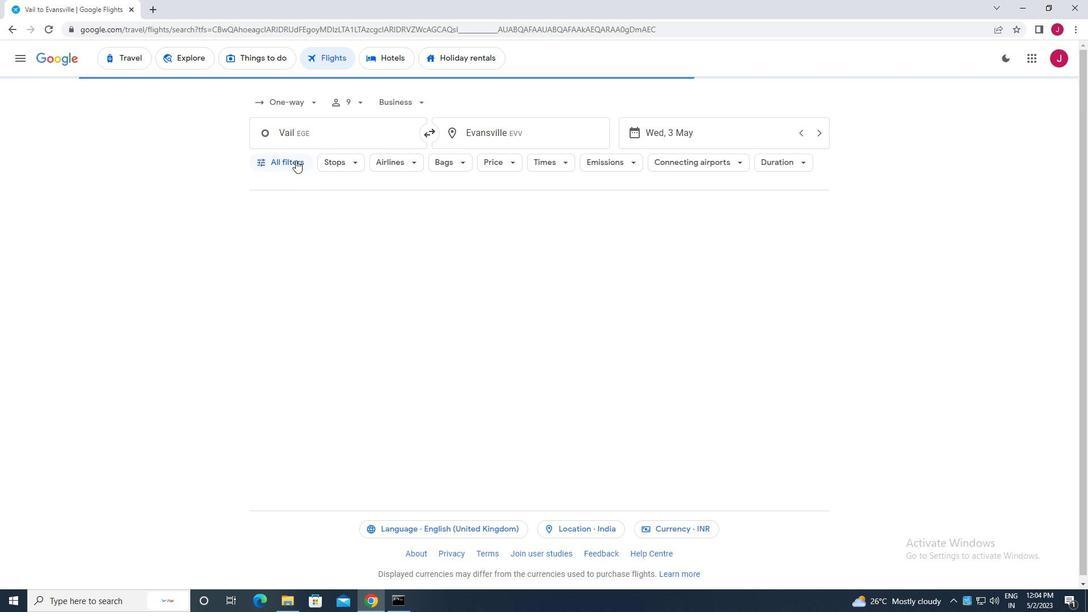 
Action: Mouse moved to (344, 242)
Screenshot: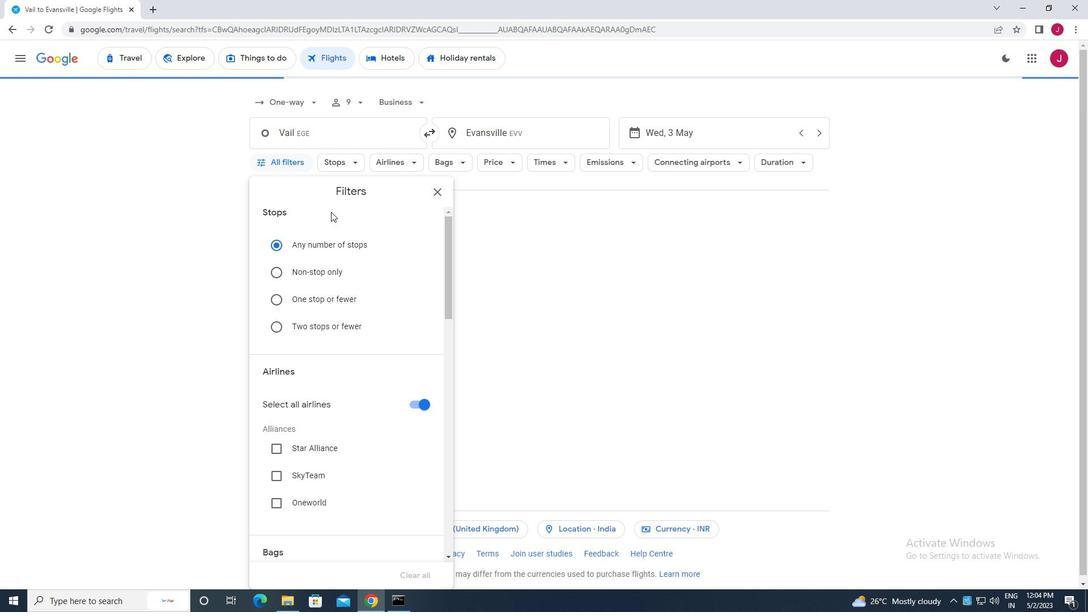 
Action: Mouse scrolled (344, 241) with delta (0, 0)
Screenshot: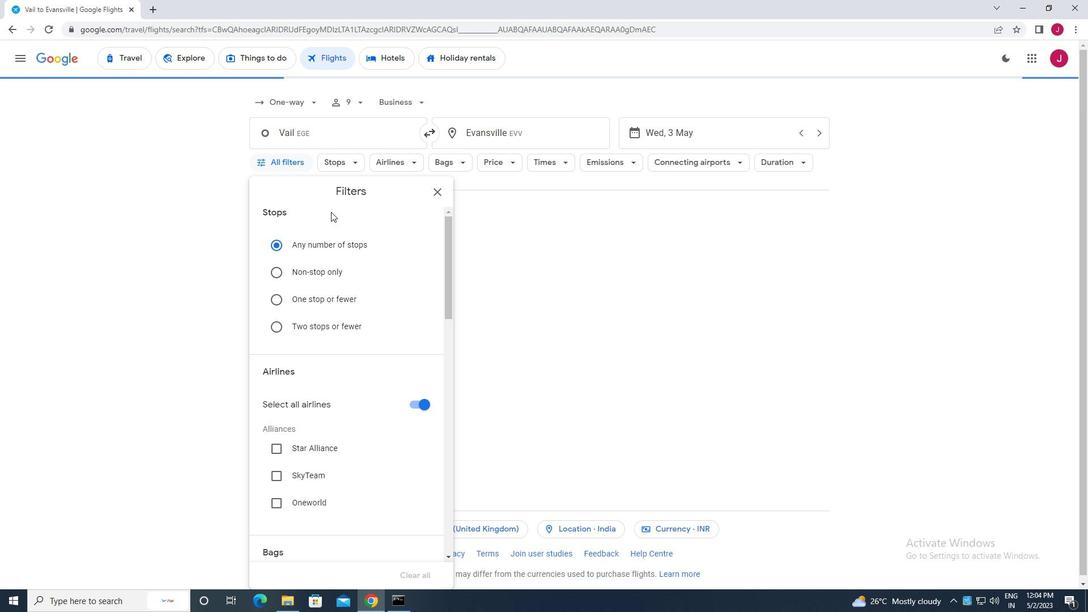 
Action: Mouse scrolled (344, 241) with delta (0, 0)
Screenshot: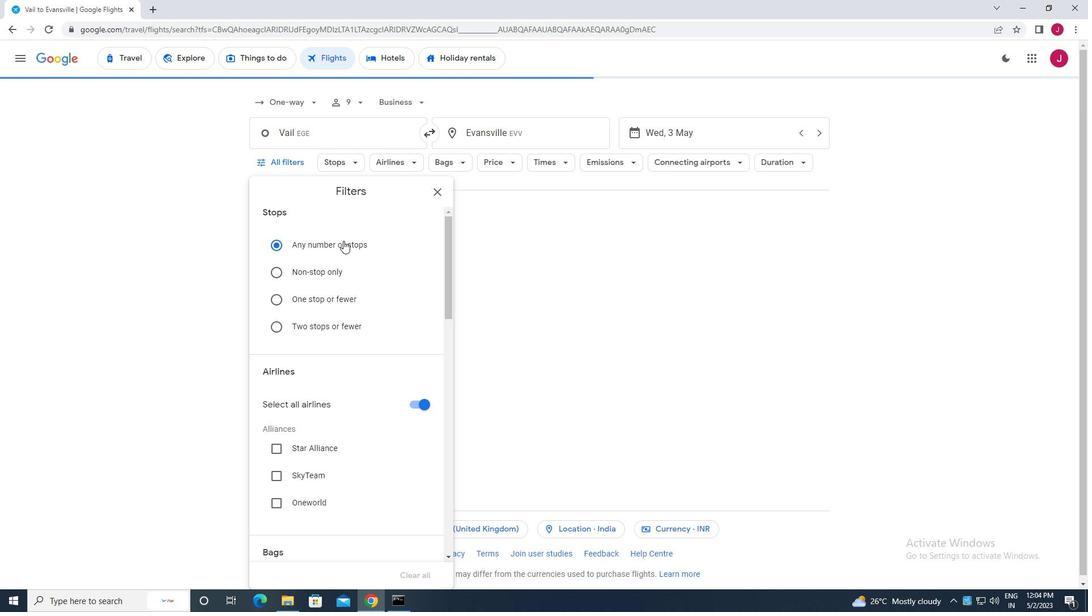 
Action: Mouse moved to (416, 293)
Screenshot: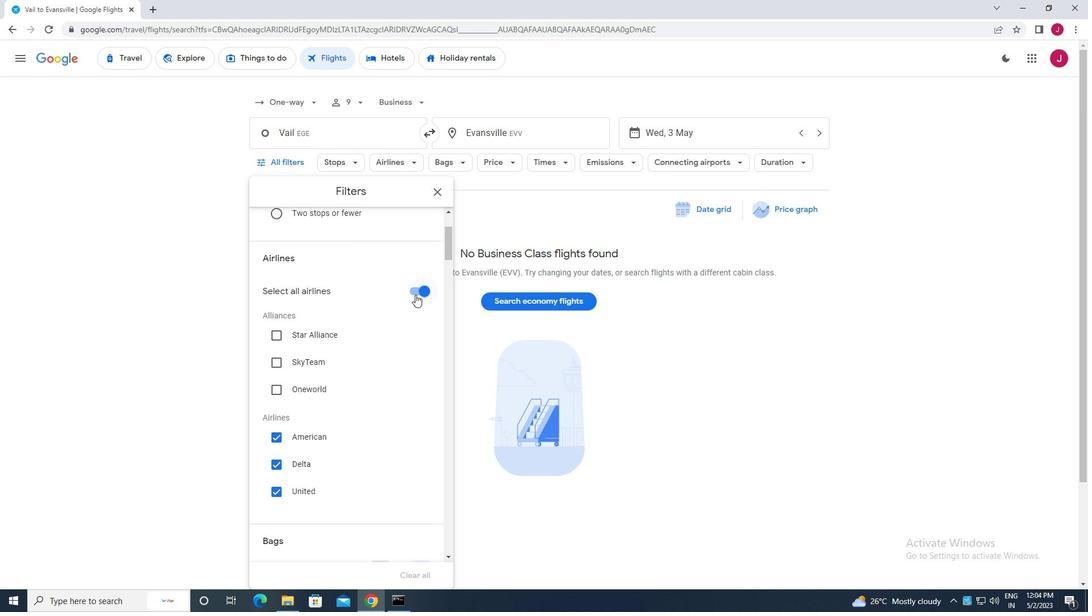 
Action: Mouse pressed left at (416, 293)
Screenshot: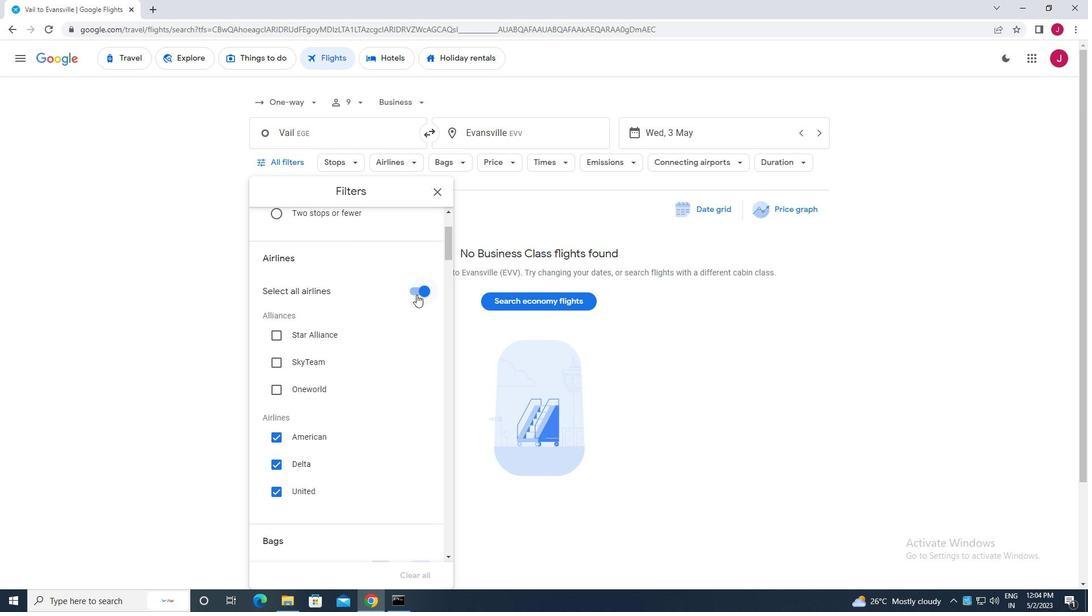 
Action: Mouse moved to (353, 283)
Screenshot: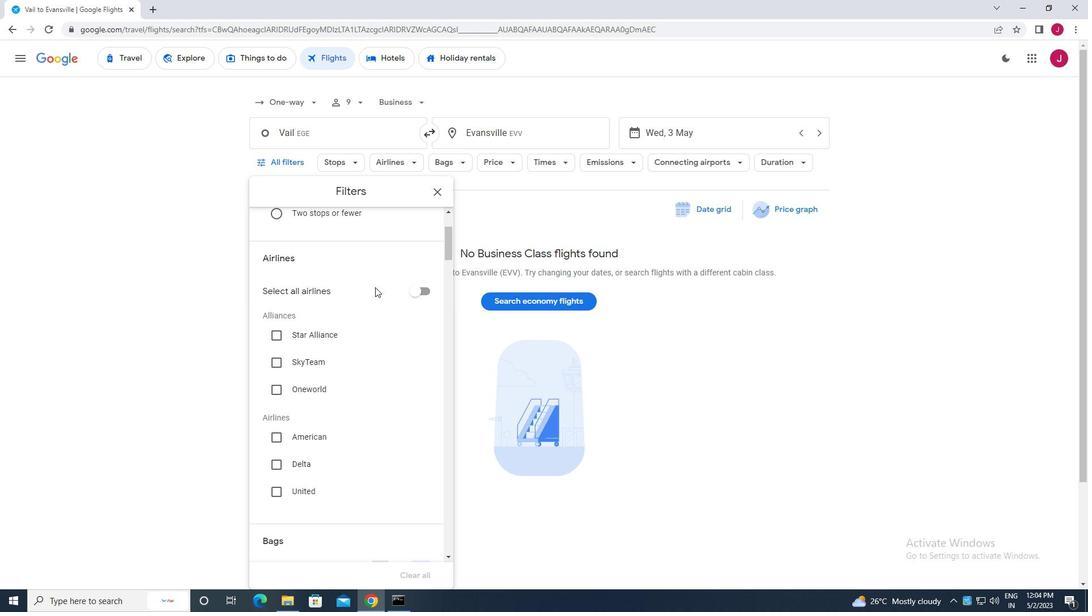 
Action: Mouse scrolled (353, 282) with delta (0, 0)
Screenshot: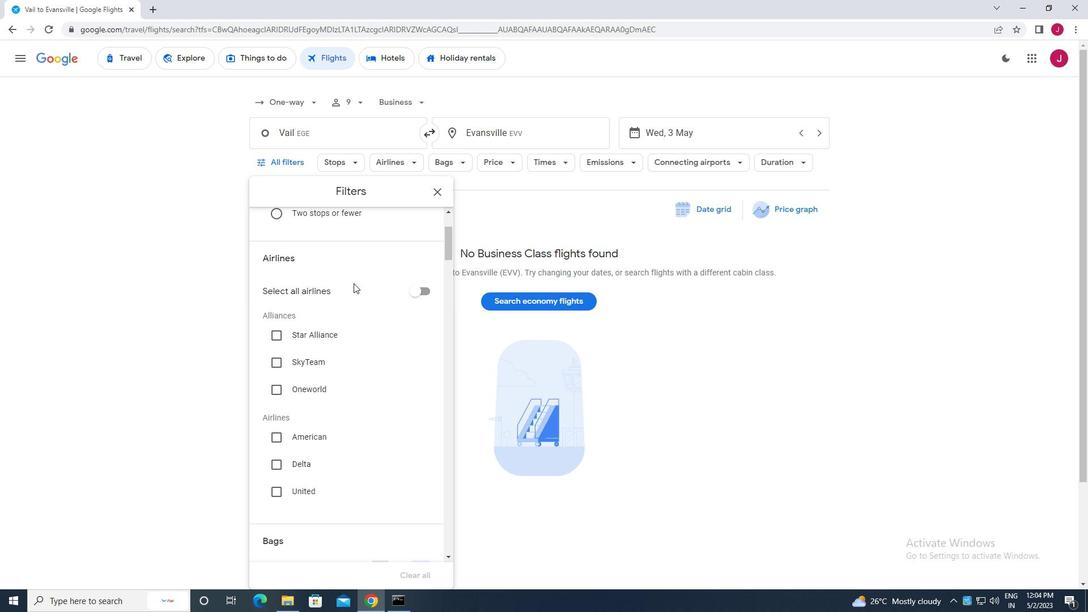 
Action: Mouse moved to (328, 359)
Screenshot: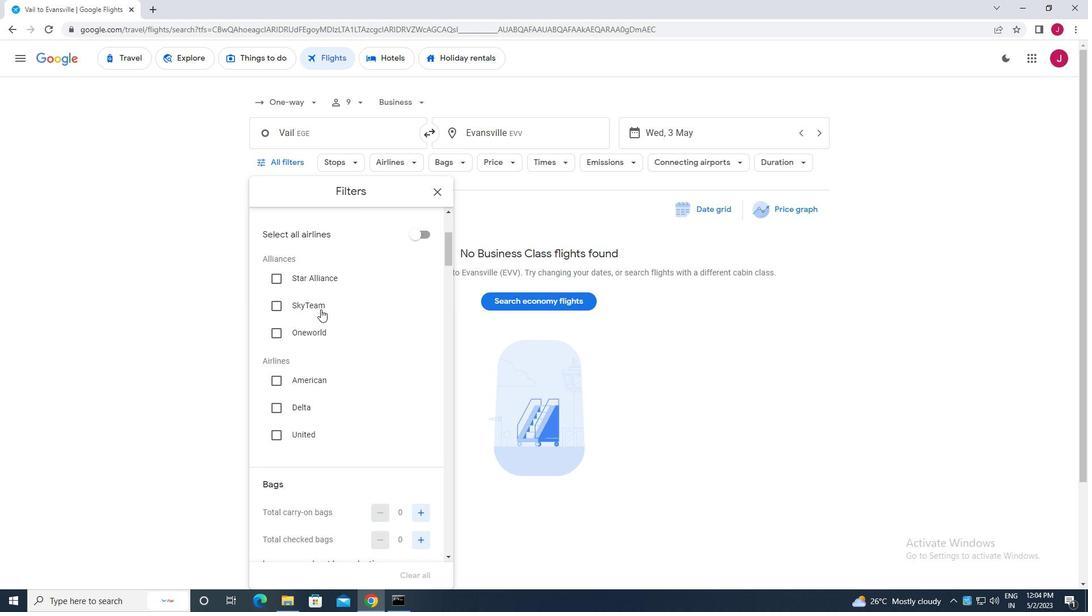 
Action: Mouse scrolled (328, 358) with delta (0, 0)
Screenshot: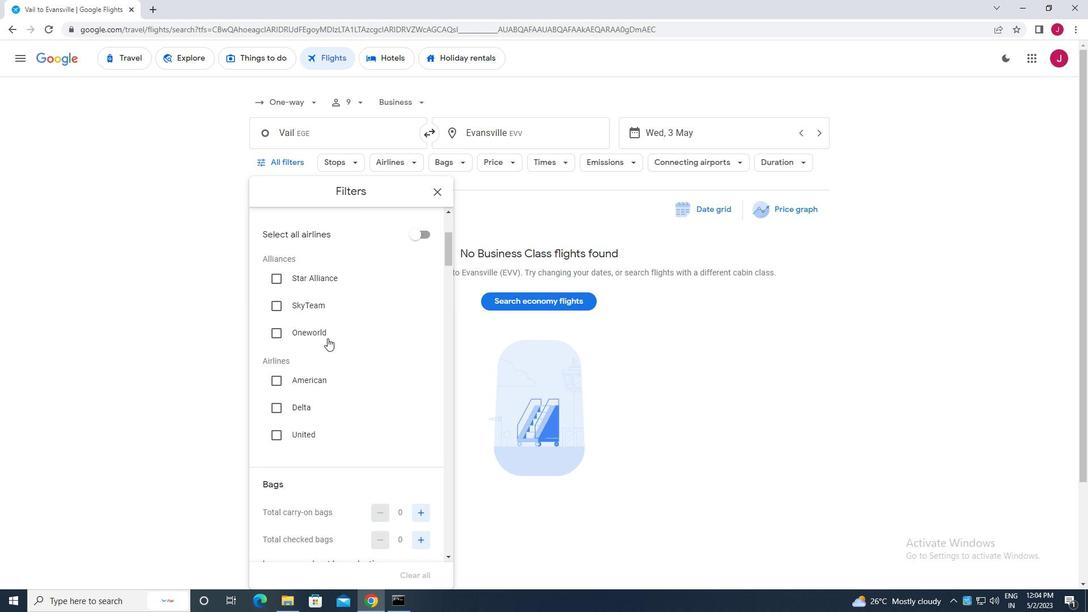 
Action: Mouse scrolled (328, 358) with delta (0, 0)
Screenshot: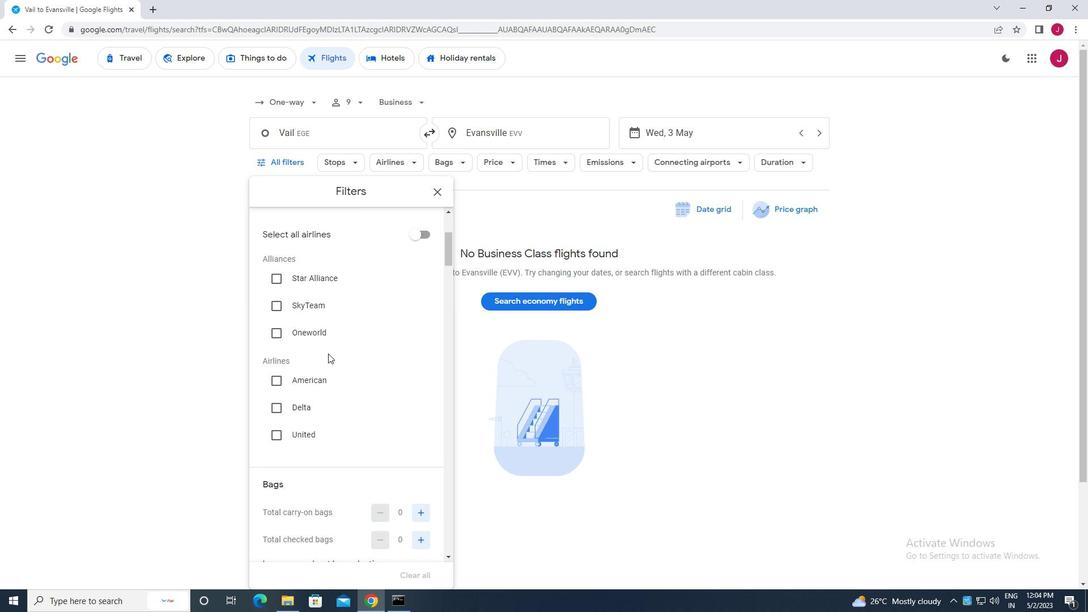 
Action: Mouse scrolled (328, 358) with delta (0, 0)
Screenshot: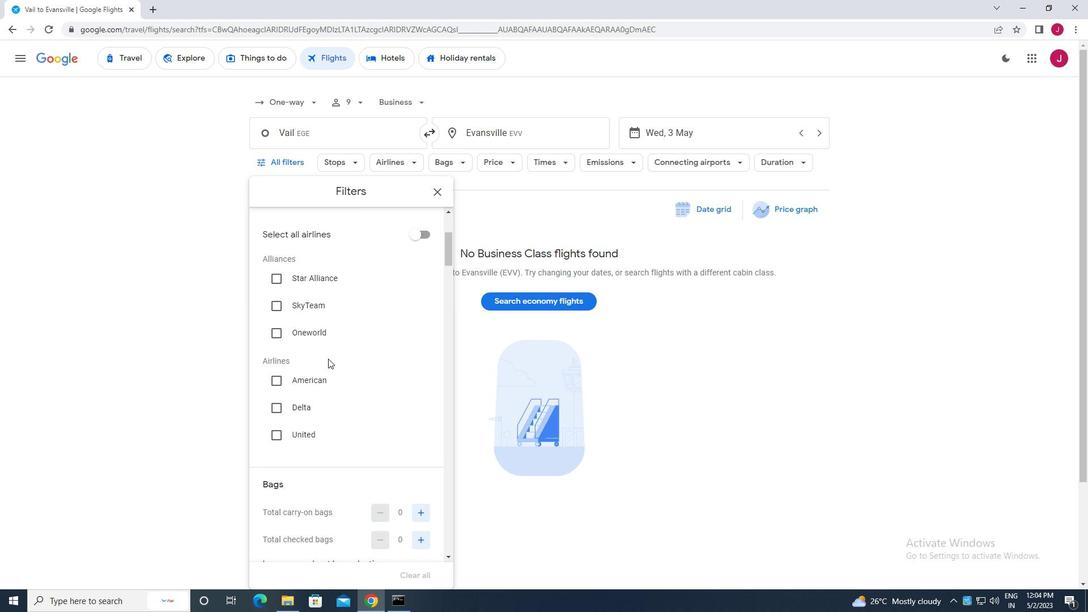 
Action: Mouse scrolled (328, 358) with delta (0, 0)
Screenshot: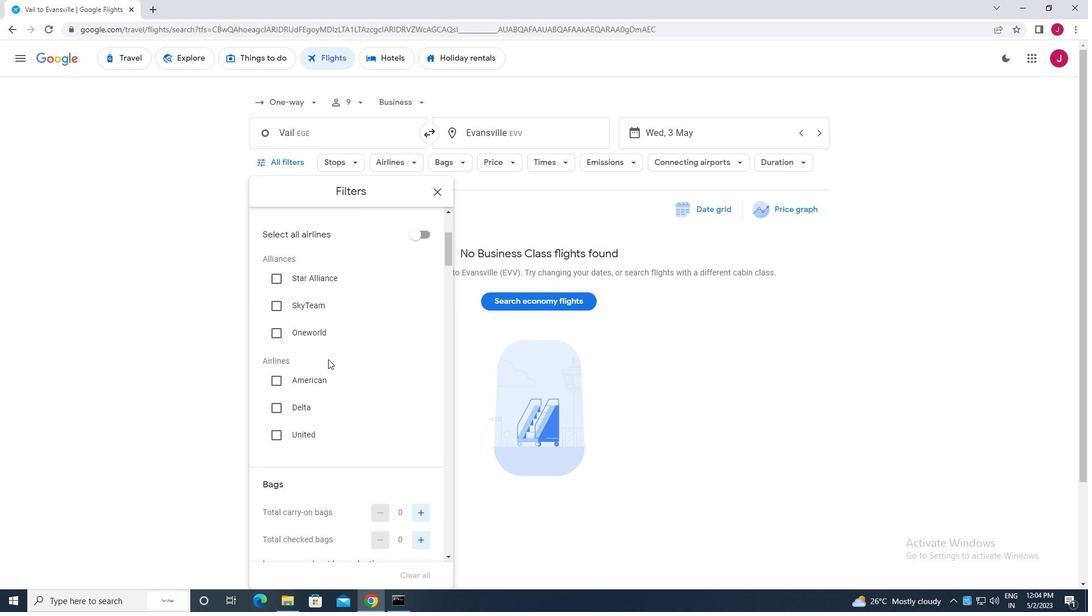 
Action: Mouse moved to (421, 311)
Screenshot: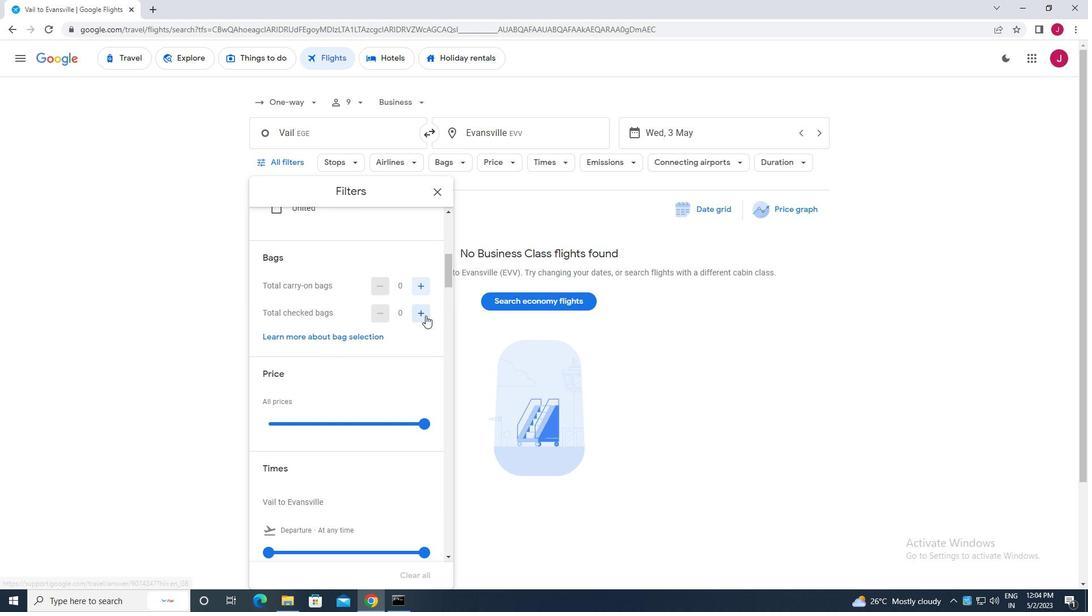 
Action: Mouse pressed left at (421, 311)
Screenshot: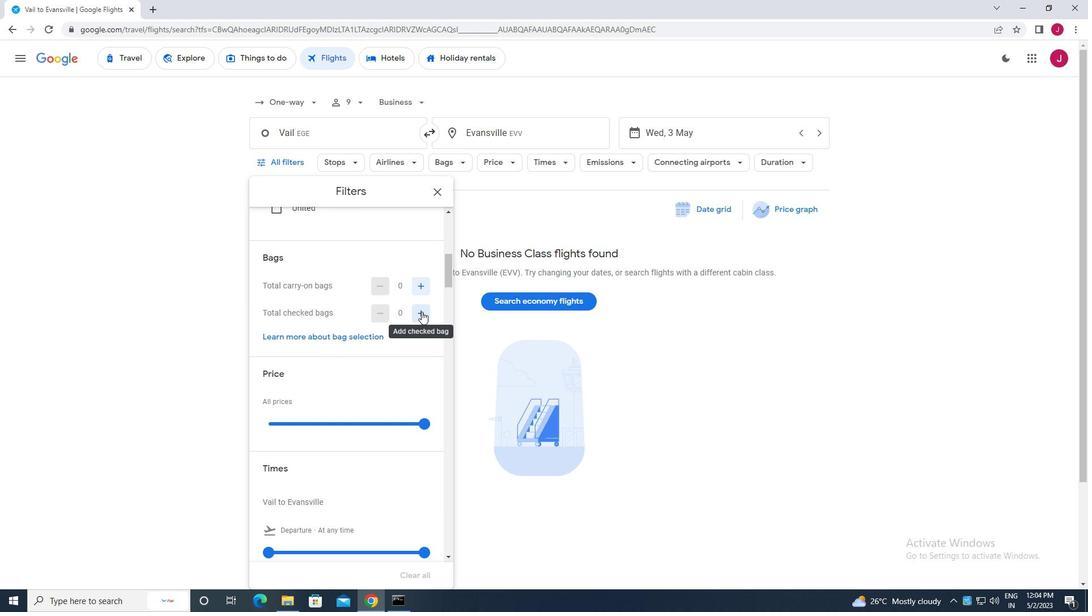 
Action: Mouse pressed left at (421, 311)
Screenshot: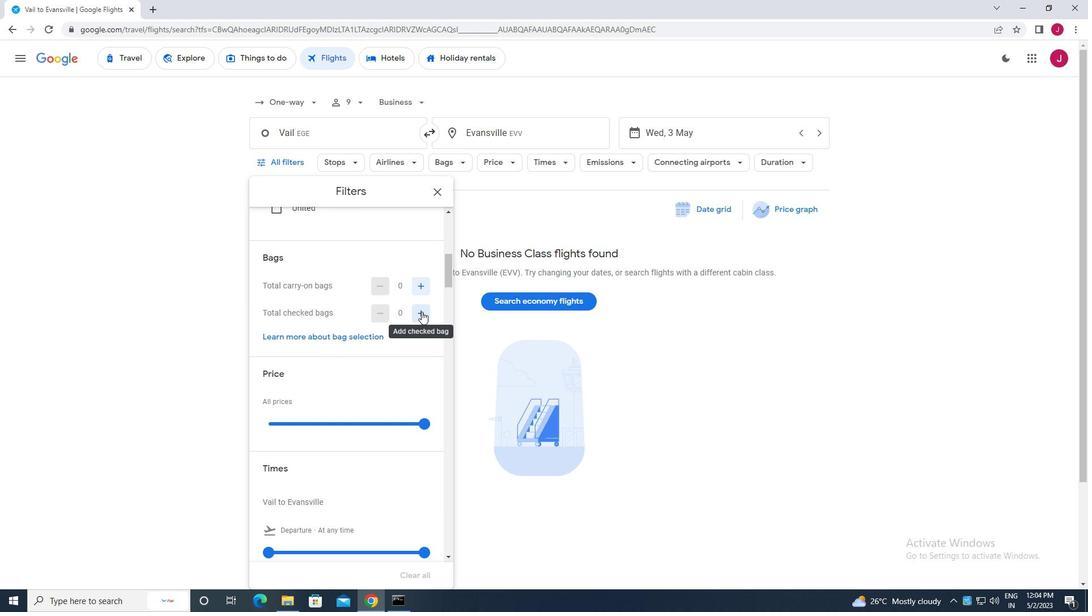 
Action: Mouse pressed left at (421, 311)
Screenshot: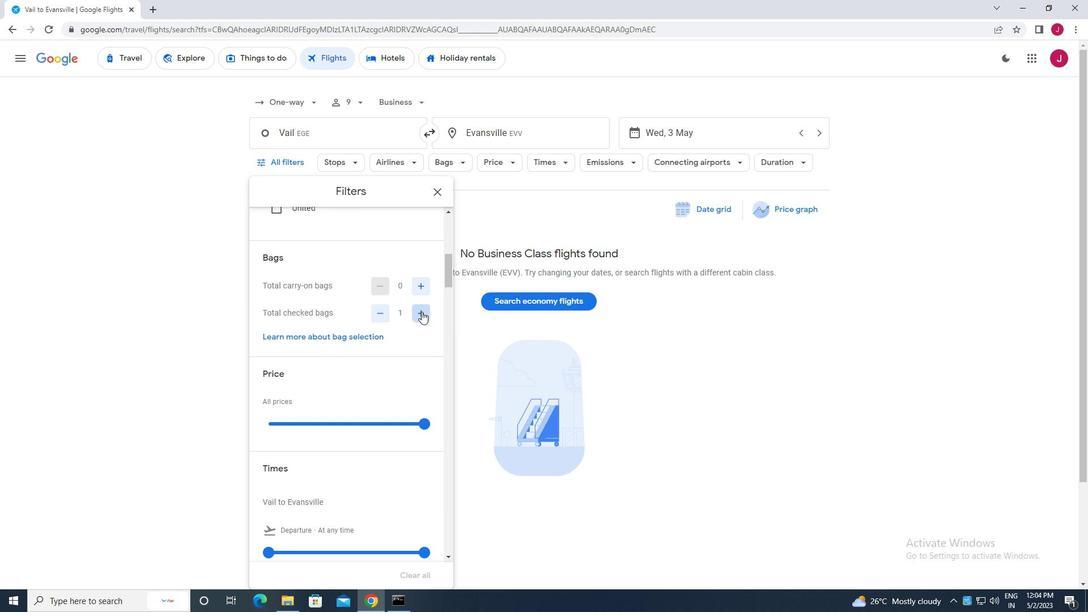 
Action: Mouse pressed left at (421, 311)
Screenshot: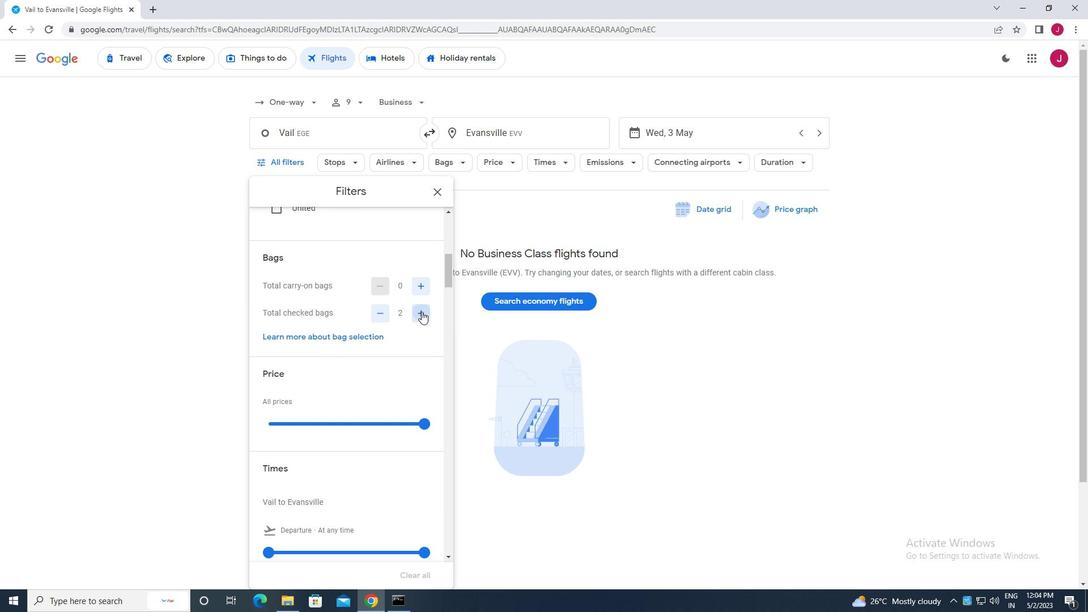 
Action: Mouse pressed left at (421, 311)
Screenshot: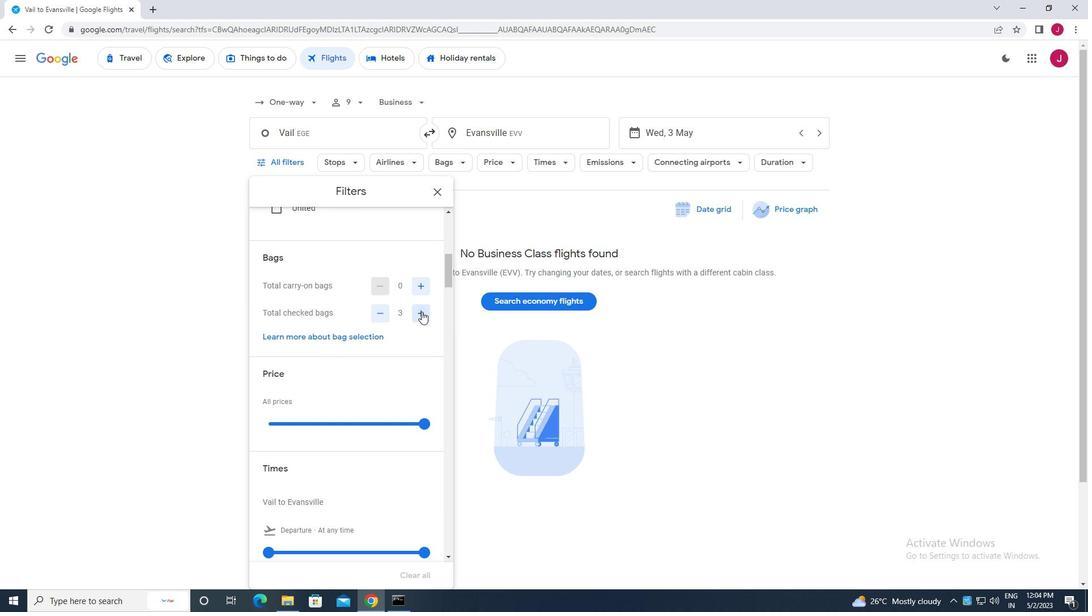 
Action: Mouse pressed left at (421, 311)
Screenshot: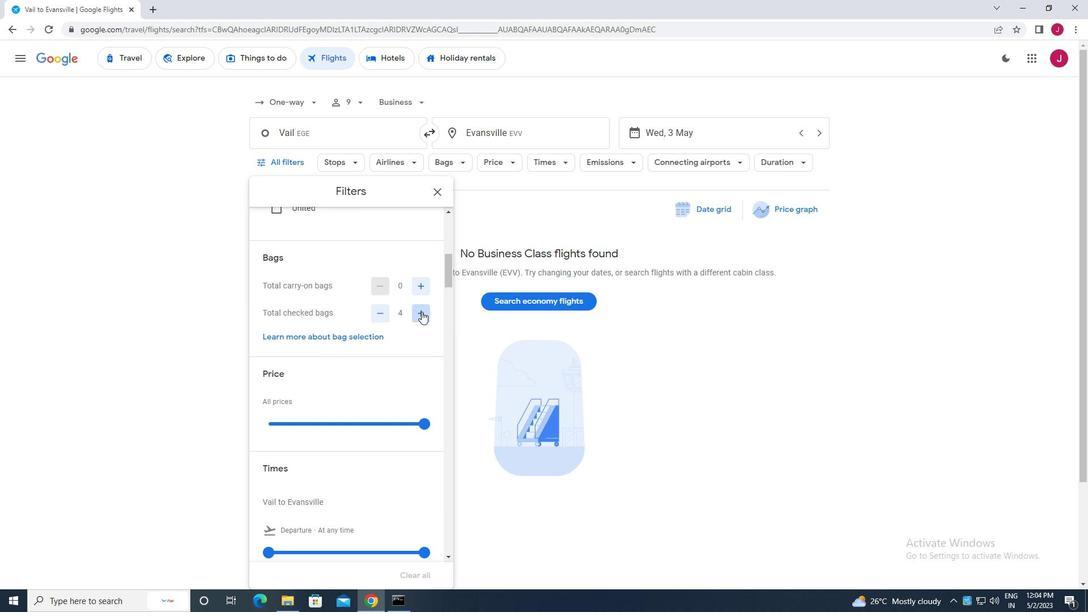 
Action: Mouse pressed left at (421, 311)
Screenshot: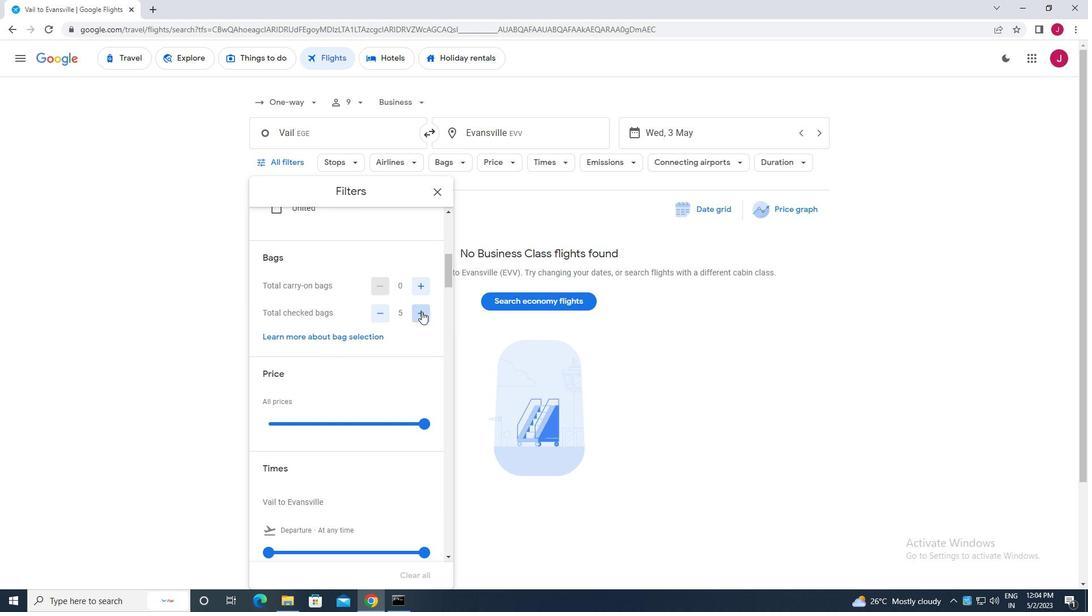 
Action: Mouse pressed left at (421, 311)
Screenshot: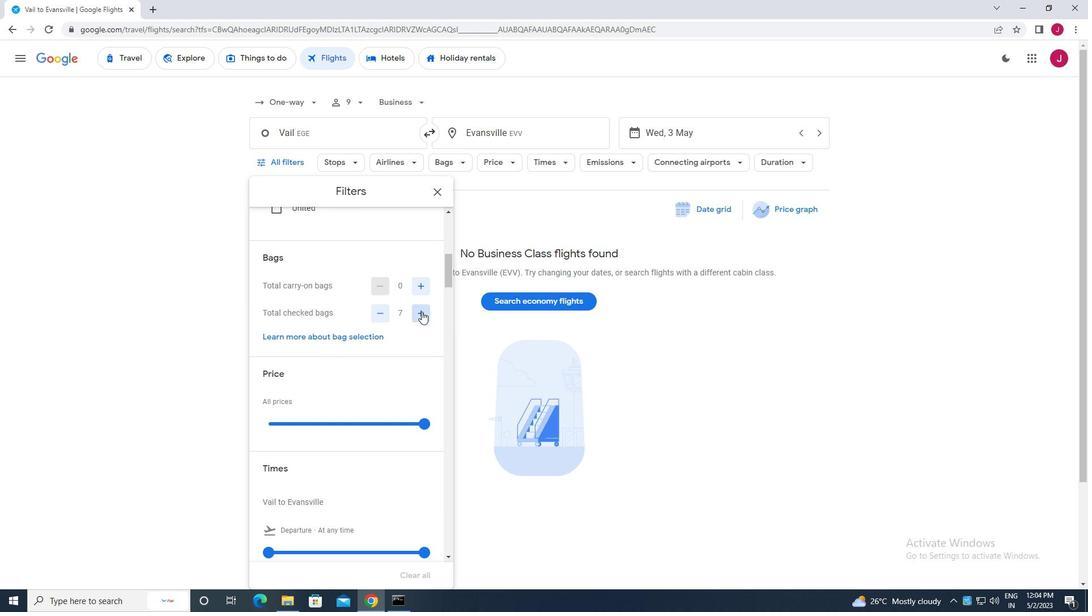 
Action: Mouse pressed left at (421, 311)
Screenshot: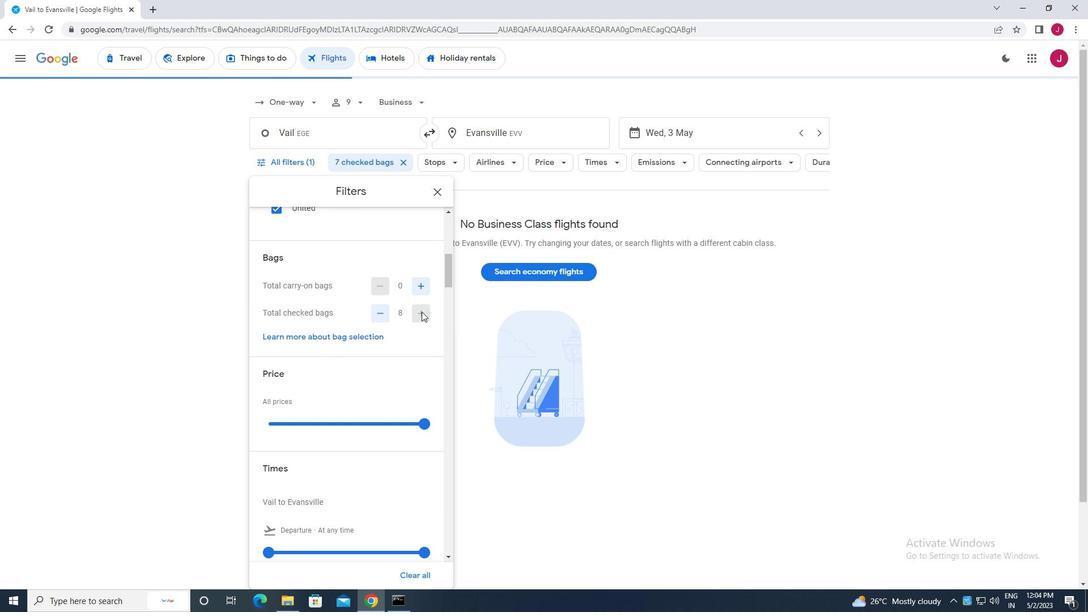 
Action: Mouse scrolled (421, 311) with delta (0, 0)
Screenshot: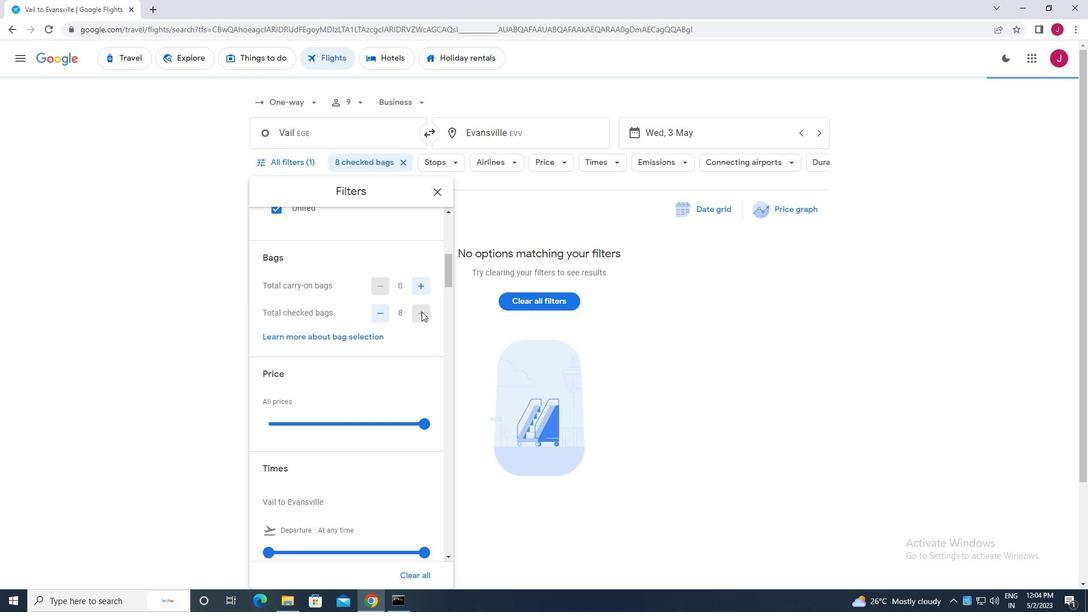 
Action: Mouse scrolled (421, 311) with delta (0, 0)
Screenshot: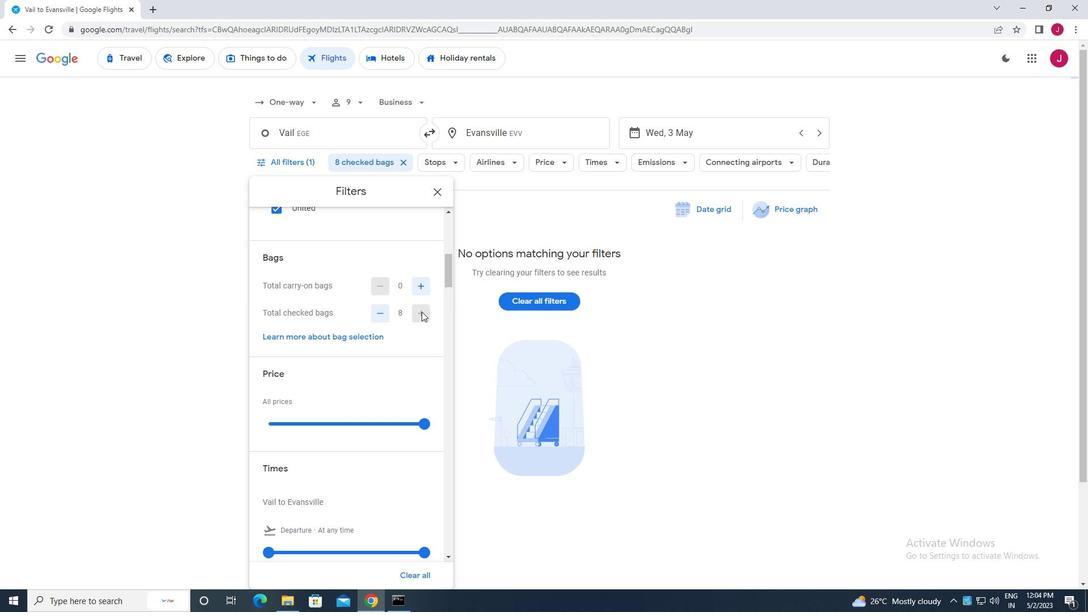 
Action: Mouse pressed left at (421, 311)
Screenshot: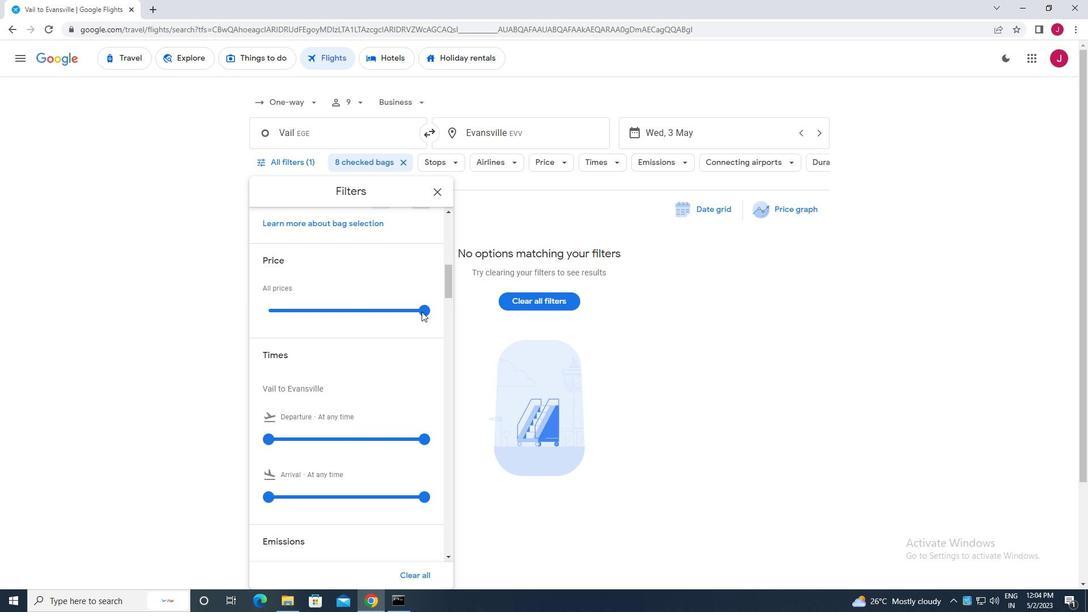 
Action: Mouse moved to (353, 316)
Screenshot: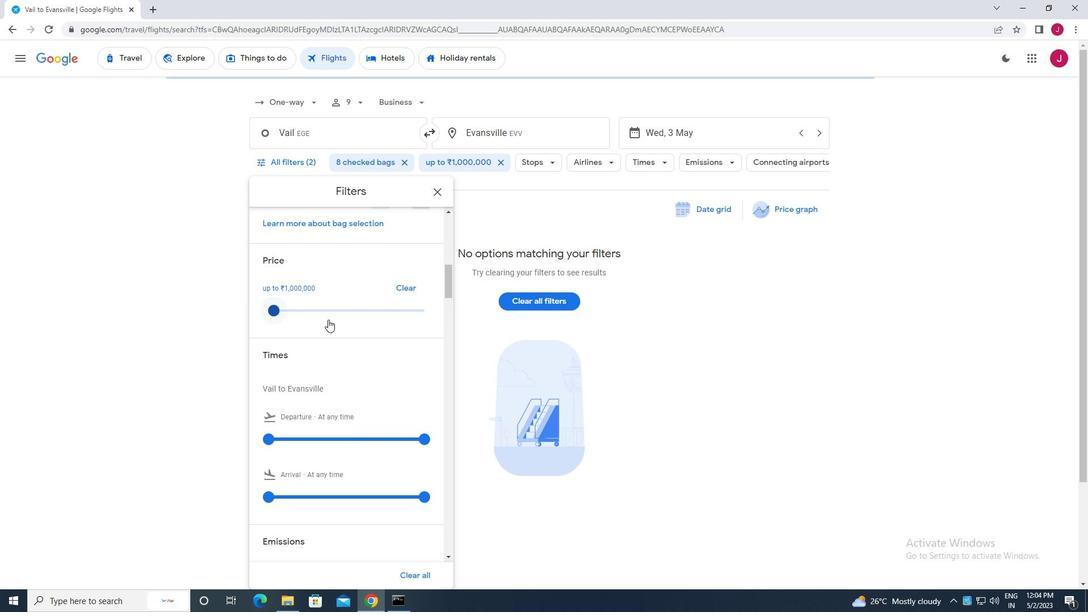 
Action: Mouse scrolled (353, 315) with delta (0, 0)
Screenshot: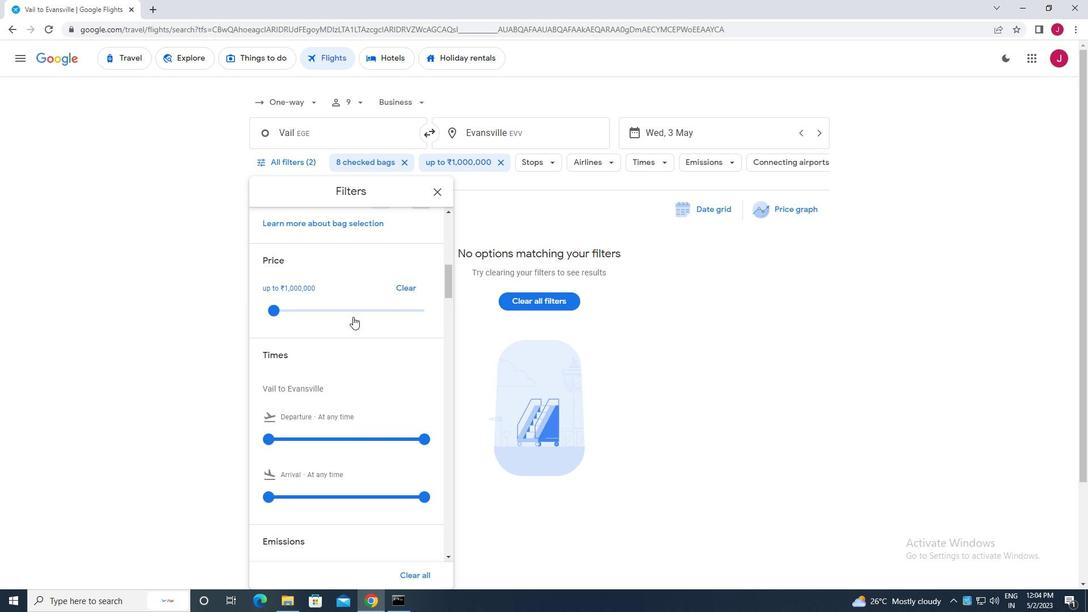 
Action: Mouse scrolled (353, 315) with delta (0, 0)
Screenshot: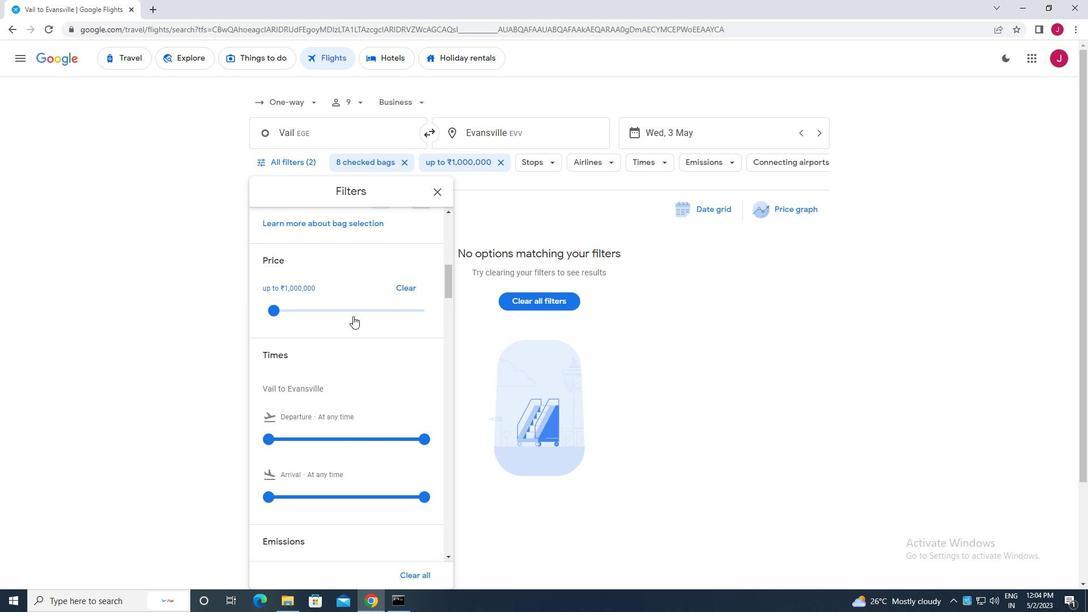 
Action: Mouse moved to (269, 325)
Screenshot: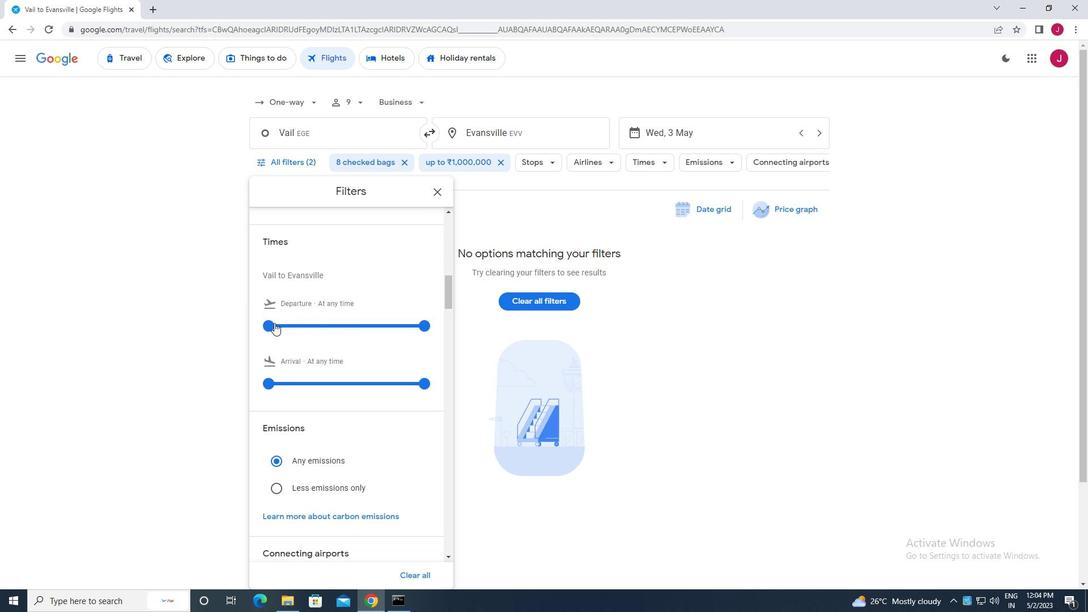 
Action: Mouse pressed left at (269, 325)
Screenshot: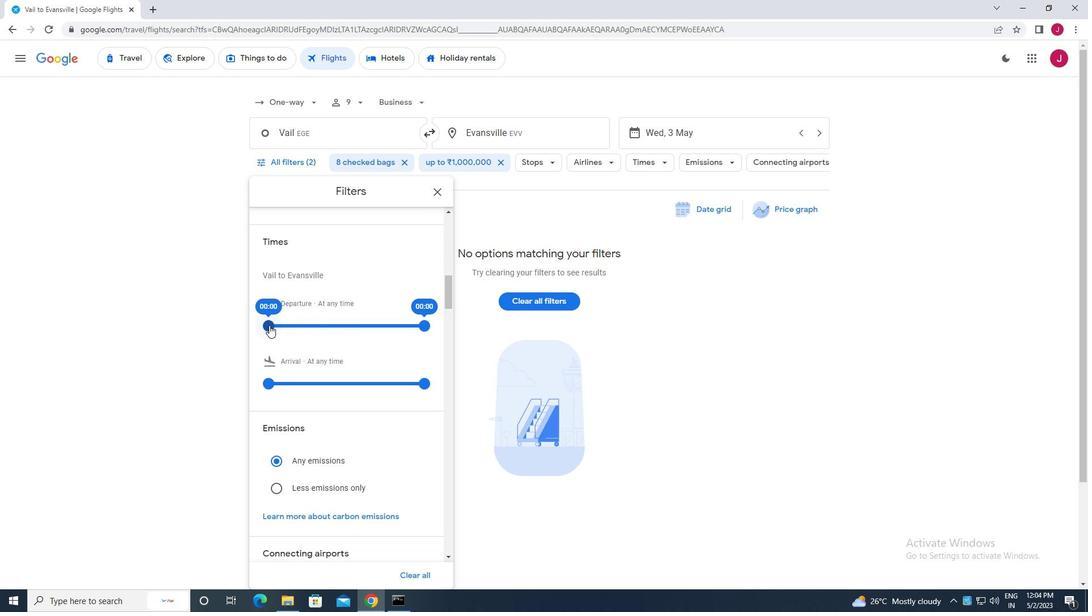 
Action: Mouse moved to (423, 325)
Screenshot: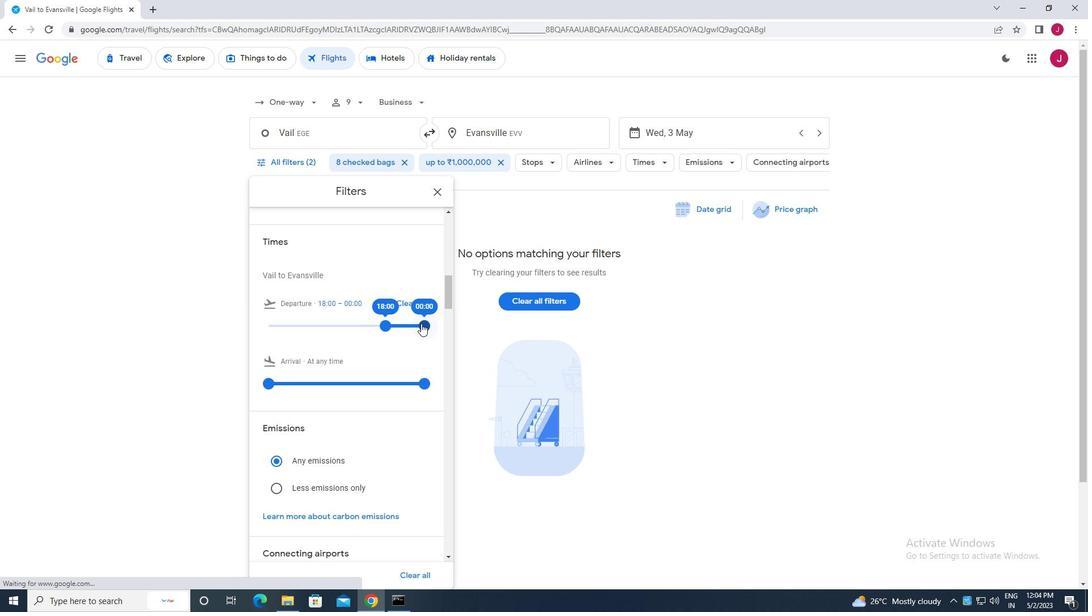 
Action: Mouse pressed left at (423, 325)
Screenshot: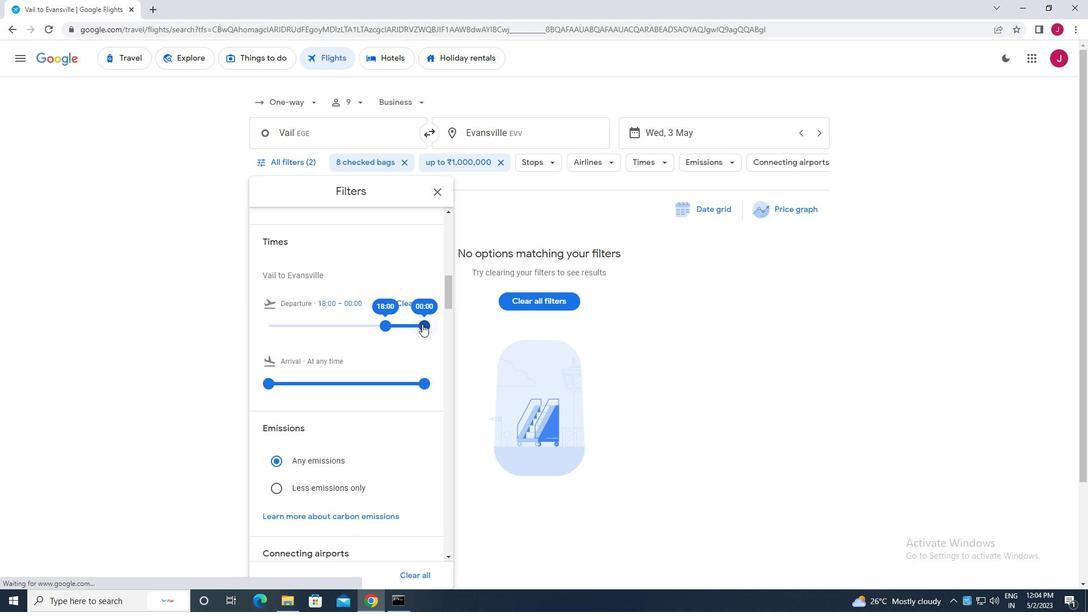
Action: Mouse moved to (435, 190)
Screenshot: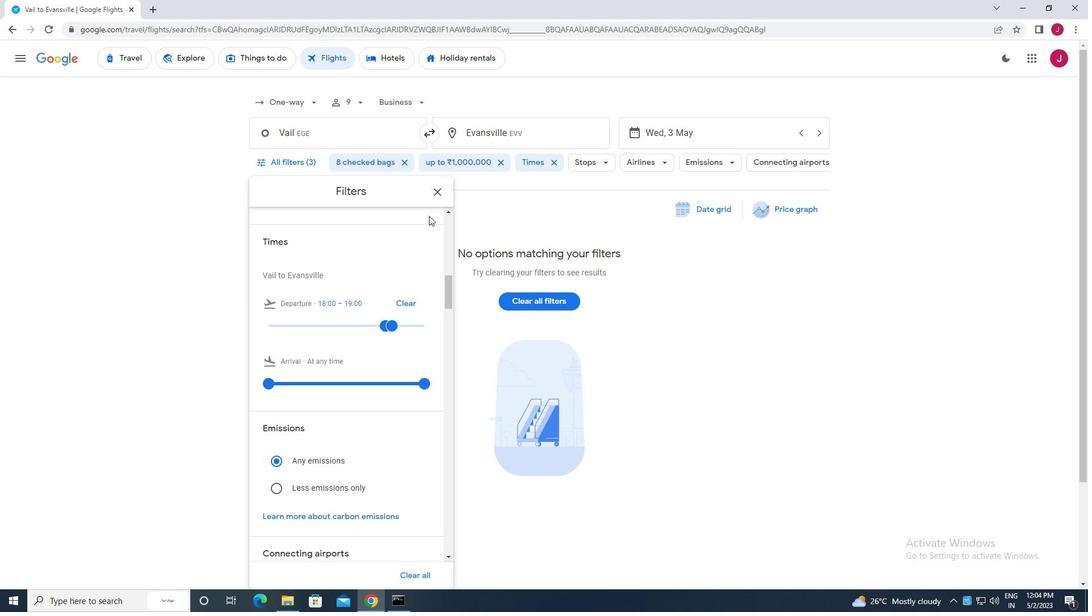 
Action: Mouse pressed left at (435, 190)
Screenshot: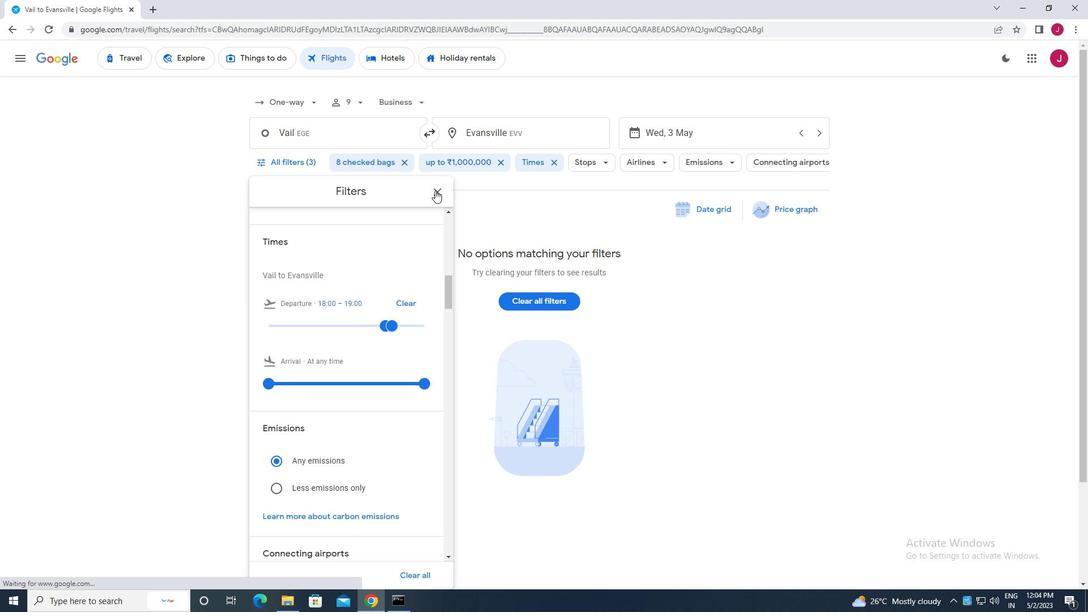 
Action: Mouse moved to (432, 193)
Screenshot: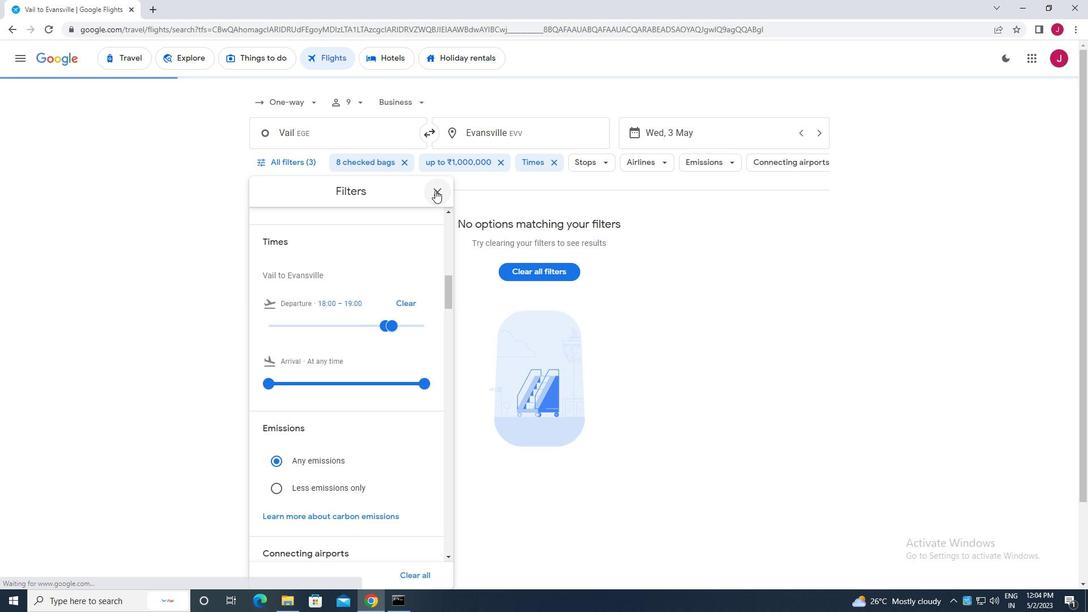 
